 Task: For heading Use Merriweather.  font size for heading22,  'Change the font style of data to'Merriweather and font size to 14,  Change the alignment of both headline & data to Align left In the sheet   Optimum Sales   book
Action: Mouse moved to (31, 153)
Screenshot: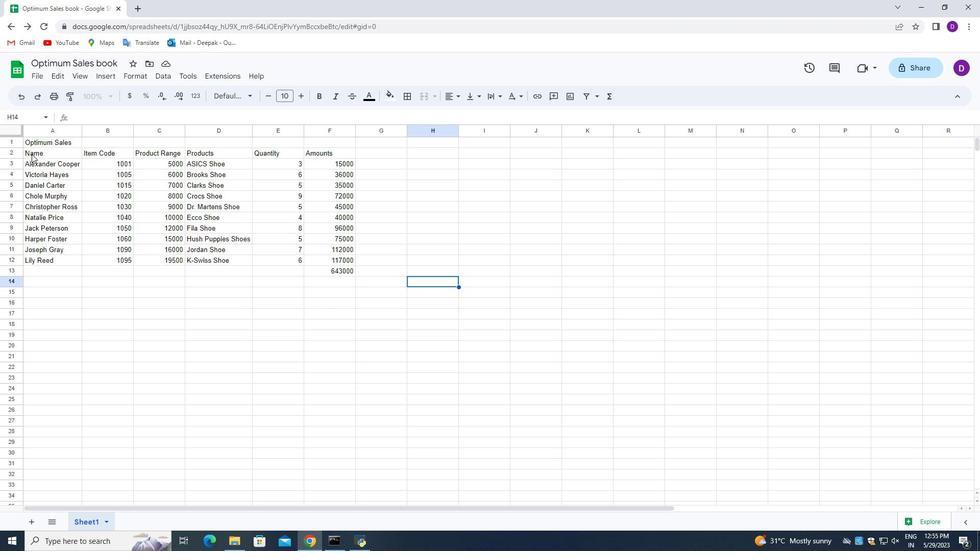 
Action: Mouse pressed left at (31, 153)
Screenshot: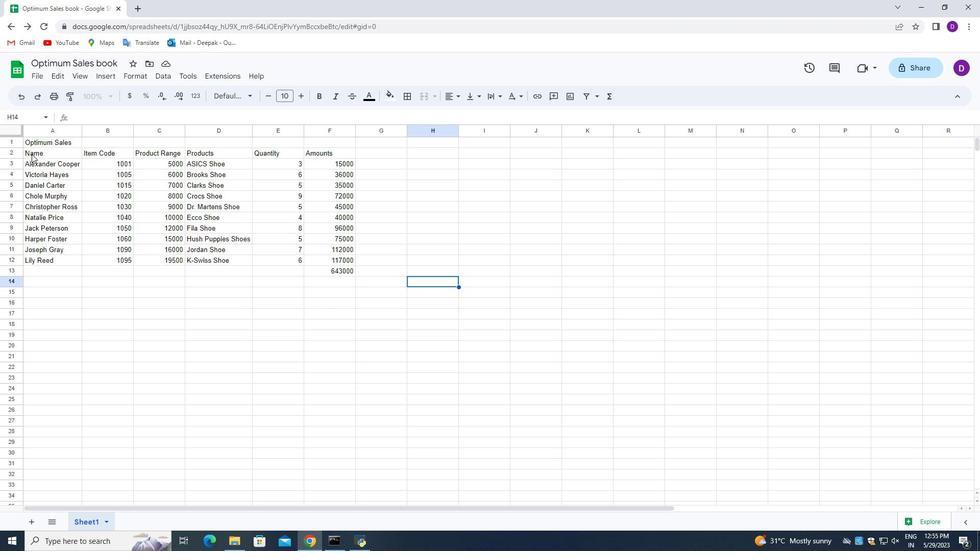 
Action: Mouse moved to (226, 94)
Screenshot: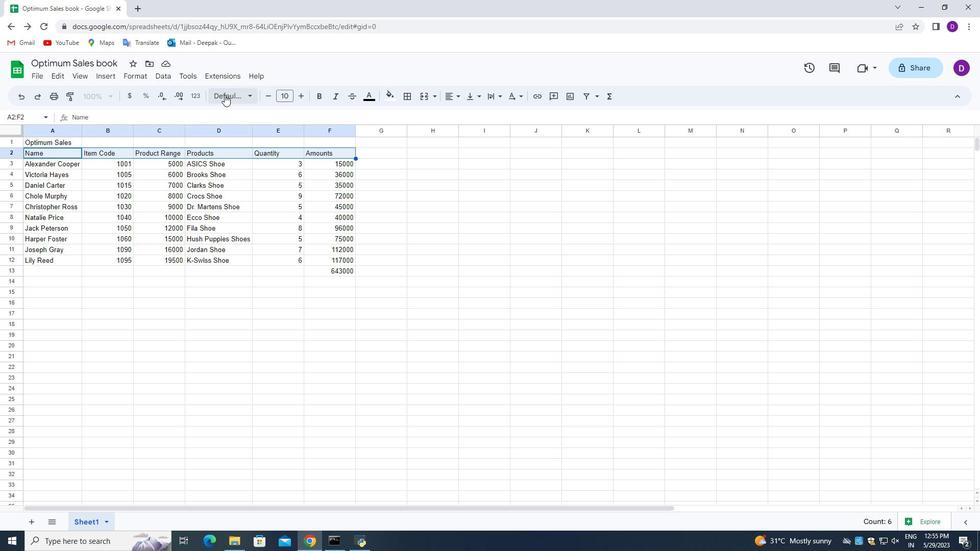 
Action: Mouse pressed left at (226, 94)
Screenshot: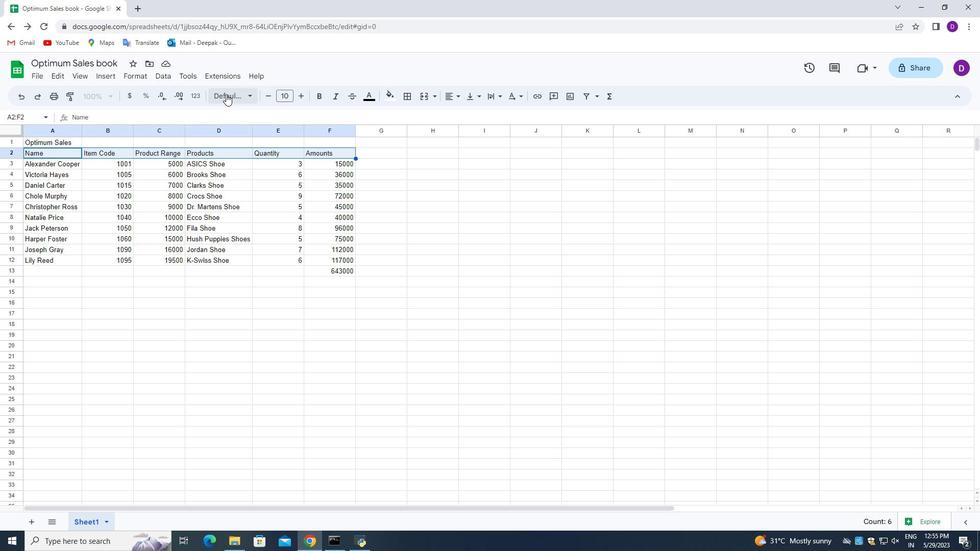 
Action: Mouse moved to (266, 460)
Screenshot: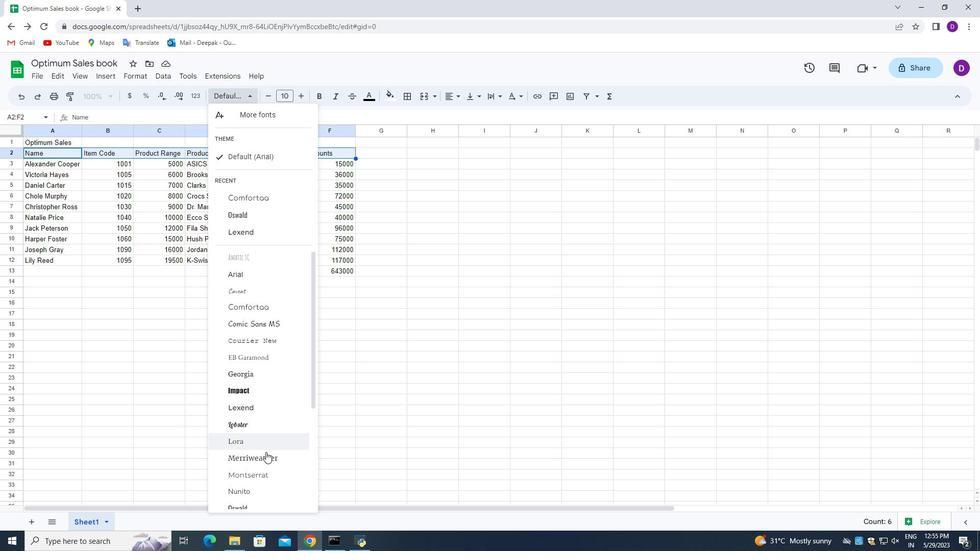 
Action: Mouse pressed left at (266, 460)
Screenshot: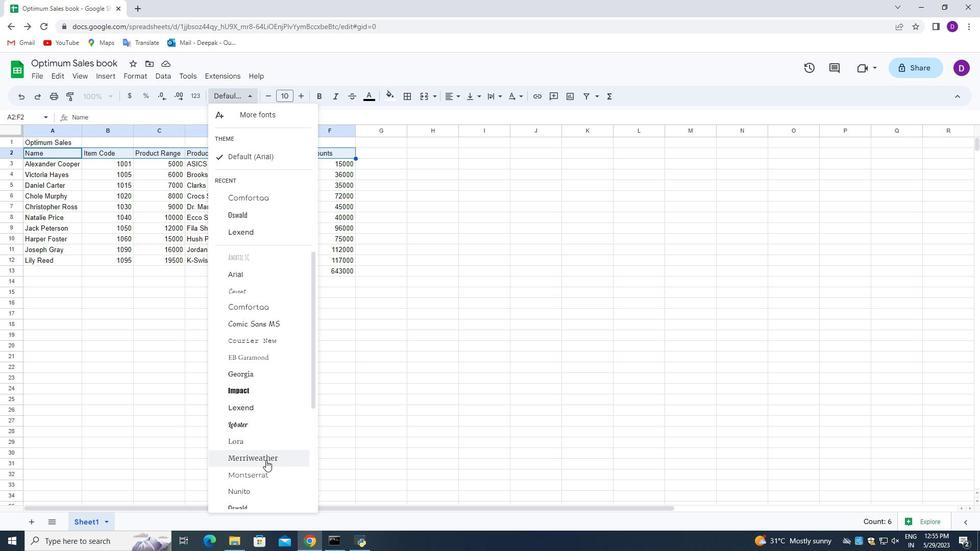 
Action: Mouse moved to (303, 95)
Screenshot: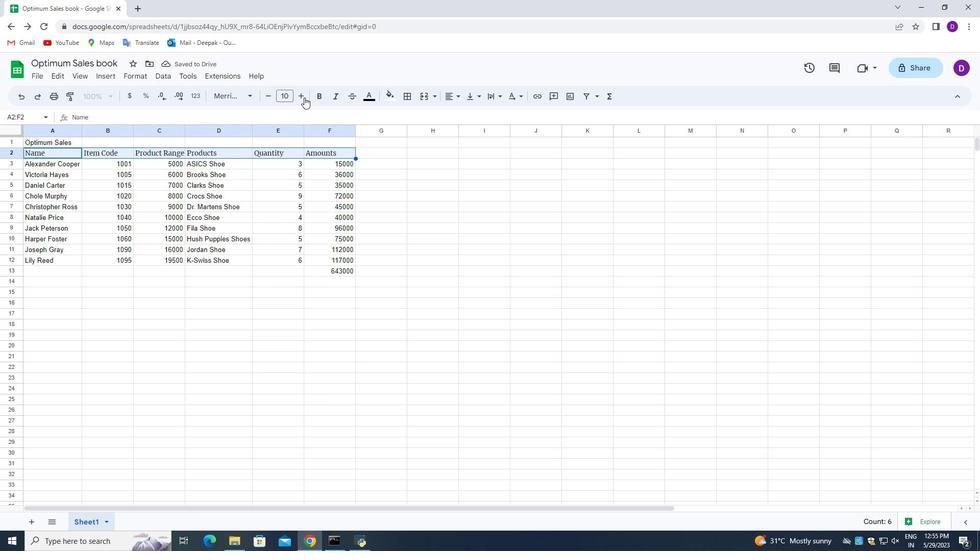 
Action: Mouse pressed left at (303, 95)
Screenshot: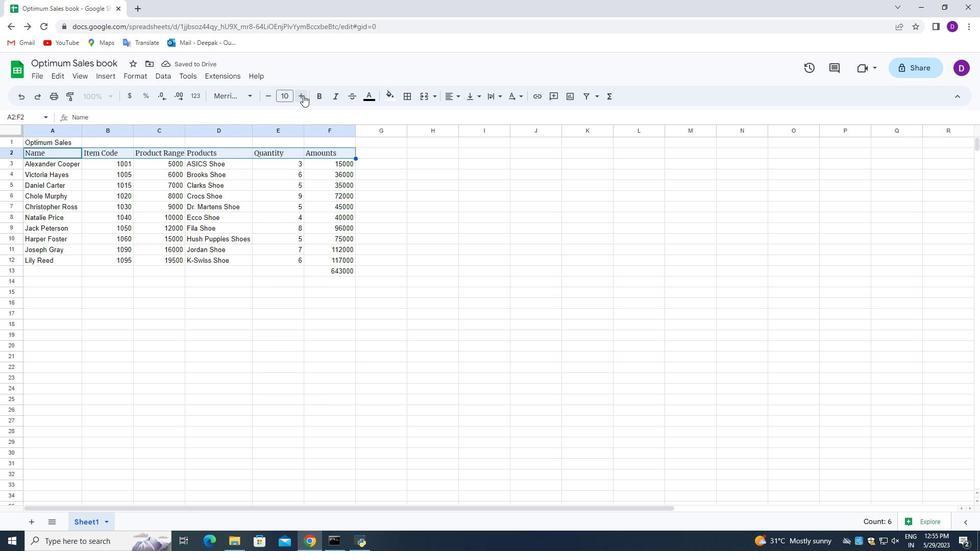 
Action: Mouse pressed left at (303, 95)
Screenshot: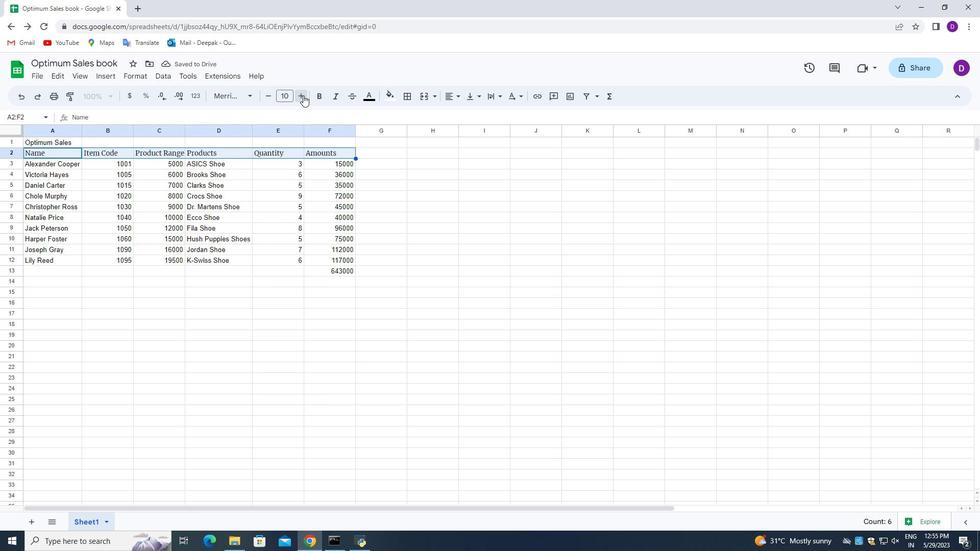 
Action: Mouse pressed left at (303, 95)
Screenshot: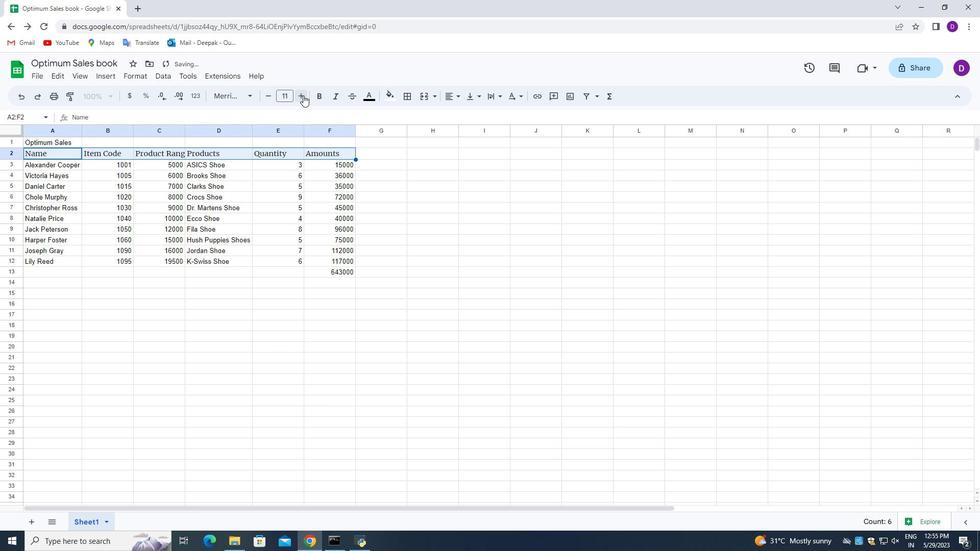 
Action: Mouse pressed left at (303, 95)
Screenshot: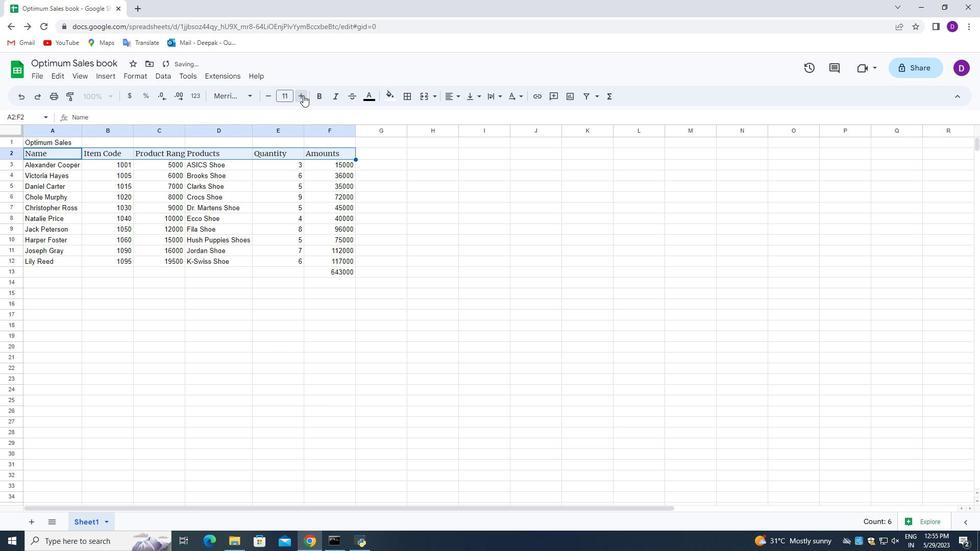 
Action: Mouse pressed left at (303, 95)
Screenshot: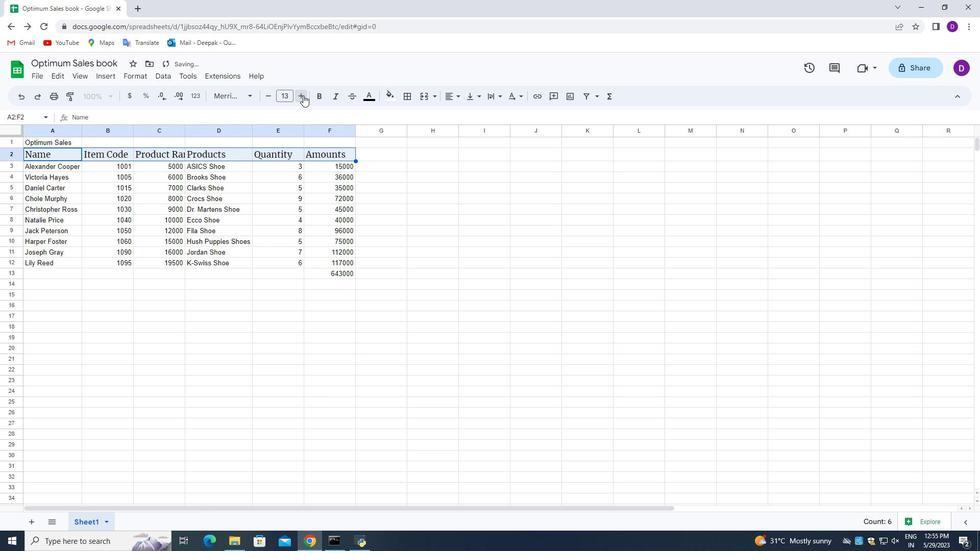 
Action: Mouse pressed left at (303, 95)
Screenshot: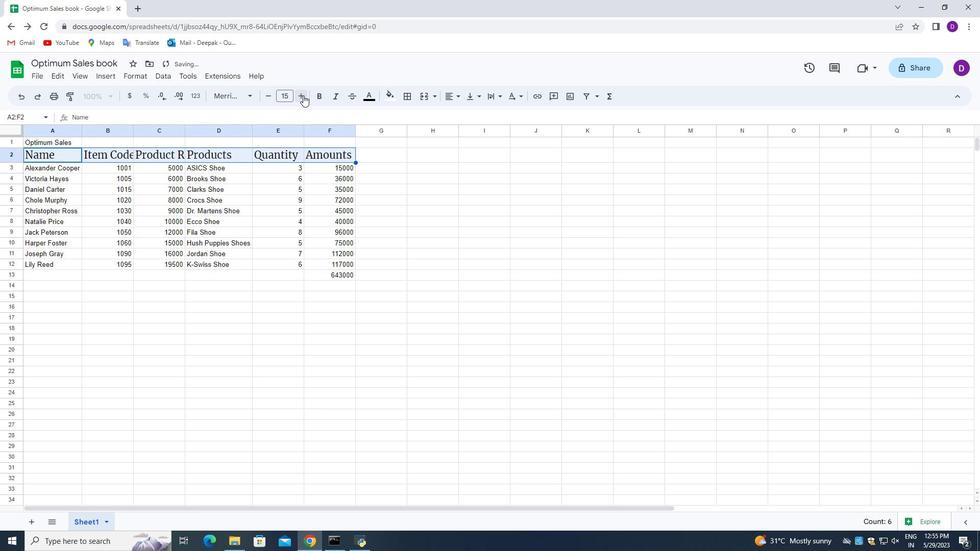 
Action: Mouse pressed left at (303, 95)
Screenshot: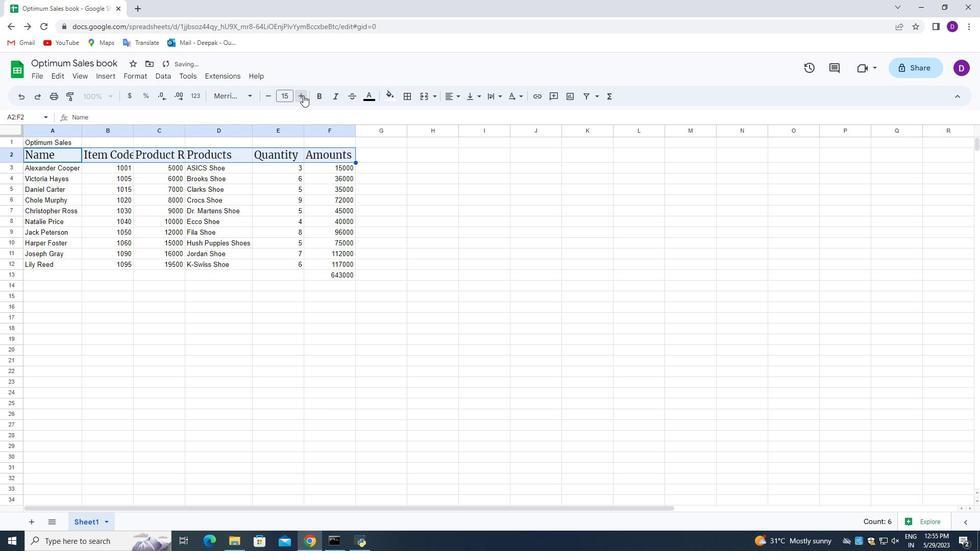 
Action: Mouse pressed left at (303, 95)
Screenshot: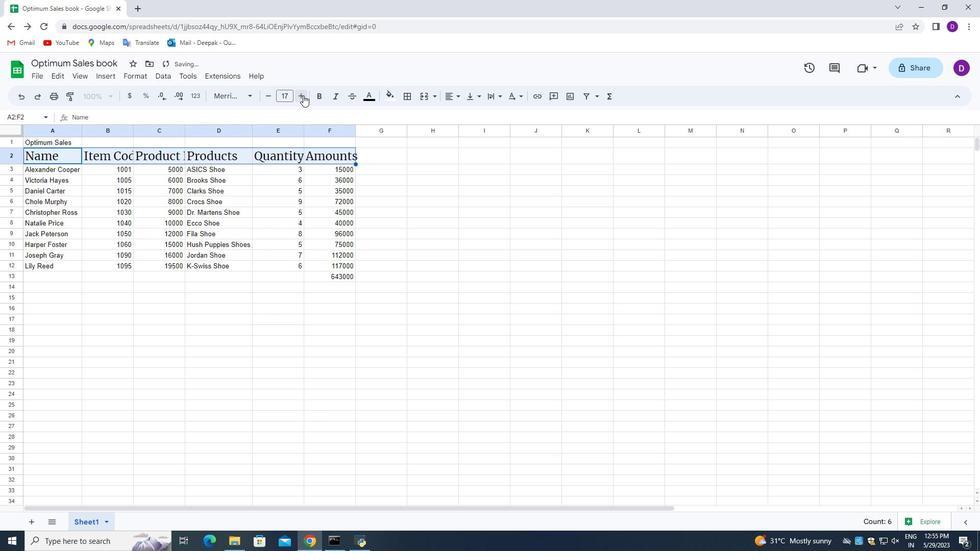 
Action: Mouse pressed left at (303, 95)
Screenshot: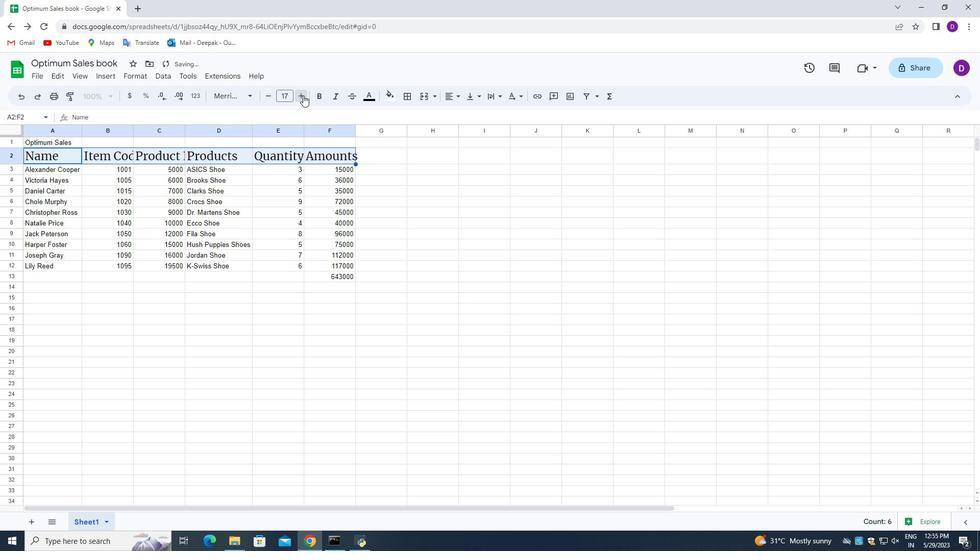 
Action: Mouse pressed left at (303, 95)
Screenshot: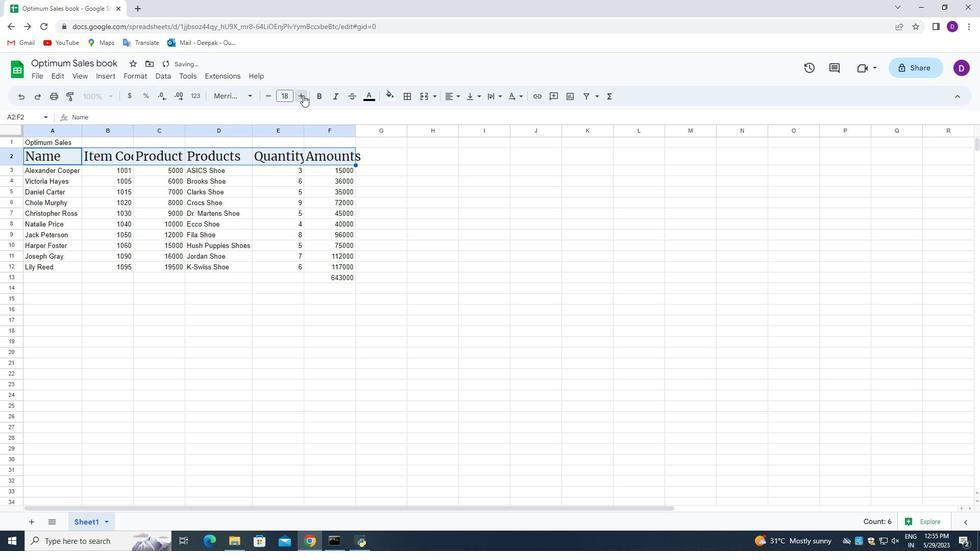 
Action: Mouse pressed left at (303, 95)
Screenshot: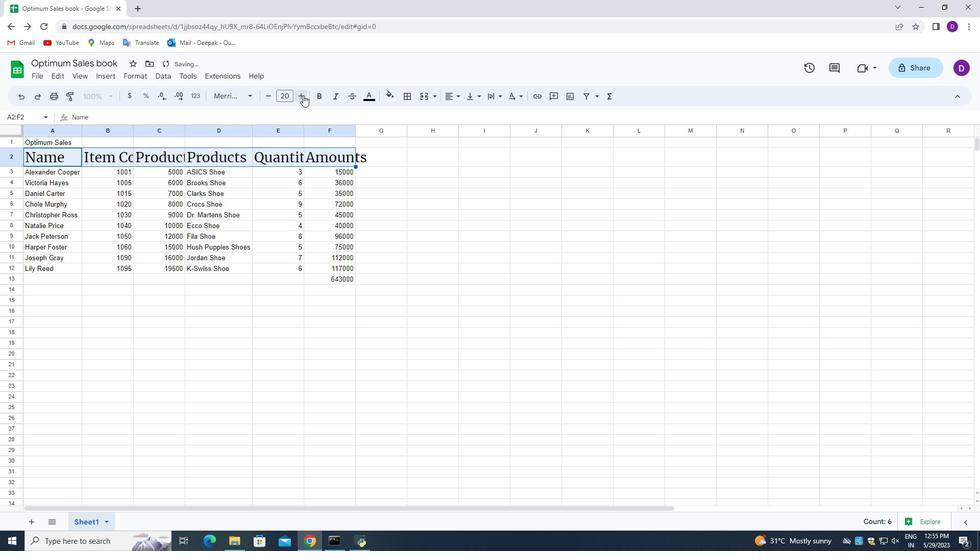 
Action: Mouse pressed left at (303, 95)
Screenshot: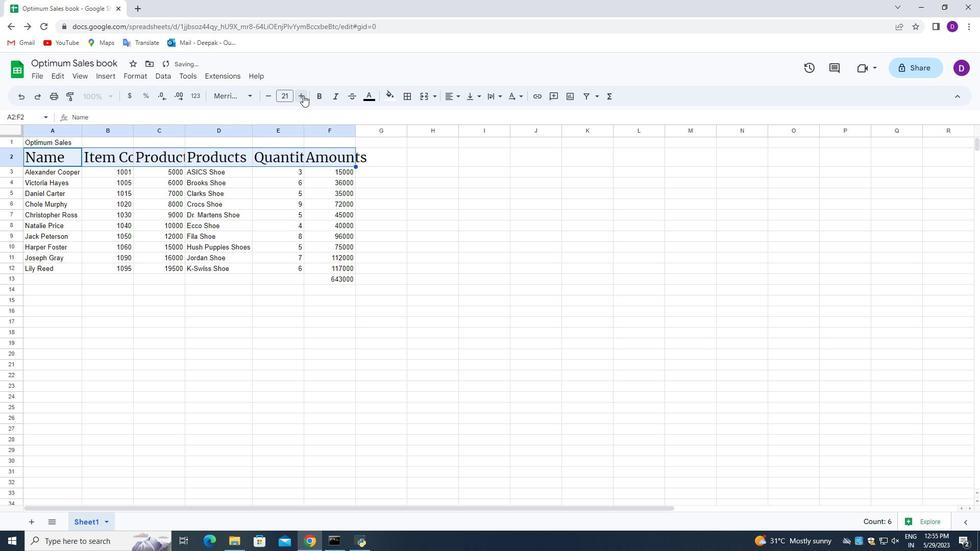 
Action: Mouse moved to (25, 172)
Screenshot: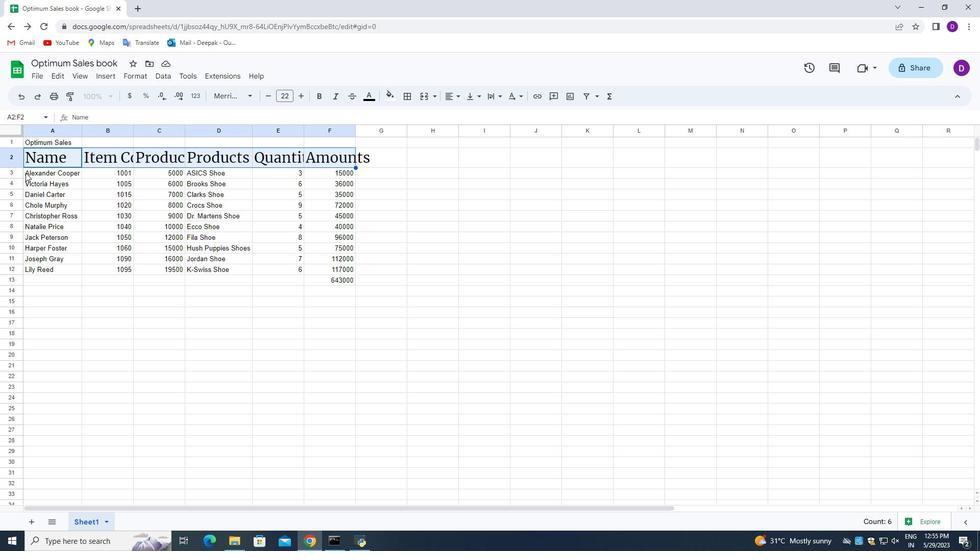 
Action: Mouse pressed left at (25, 172)
Screenshot: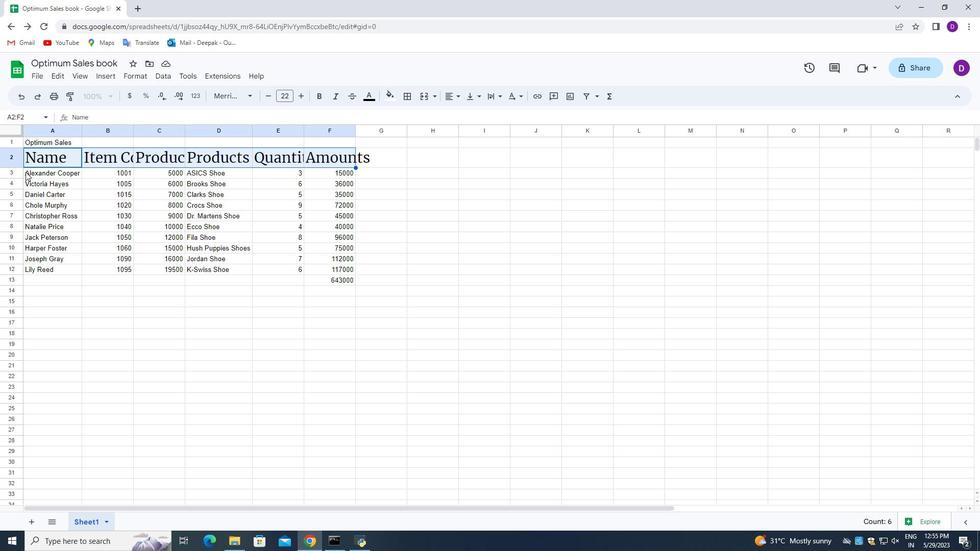
Action: Mouse moved to (224, 95)
Screenshot: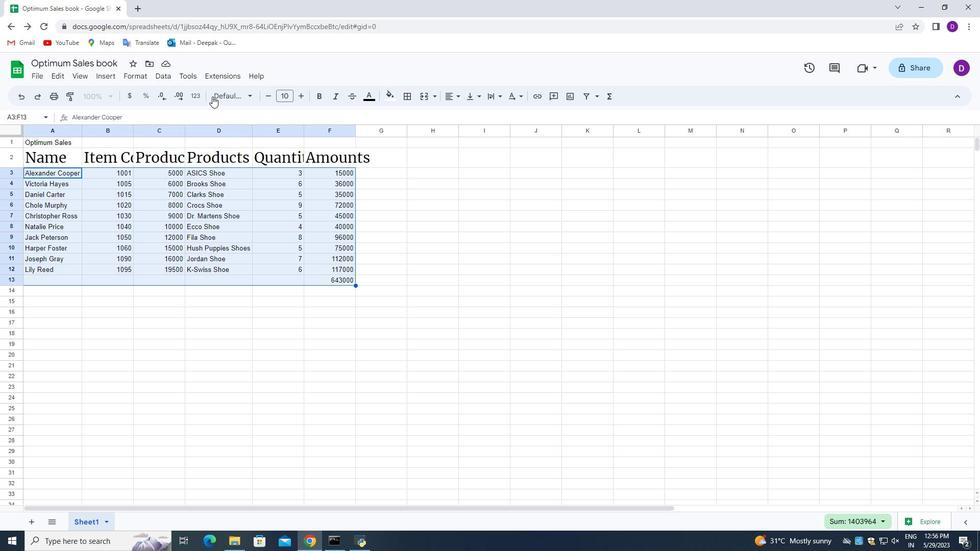 
Action: Mouse pressed left at (224, 95)
Screenshot: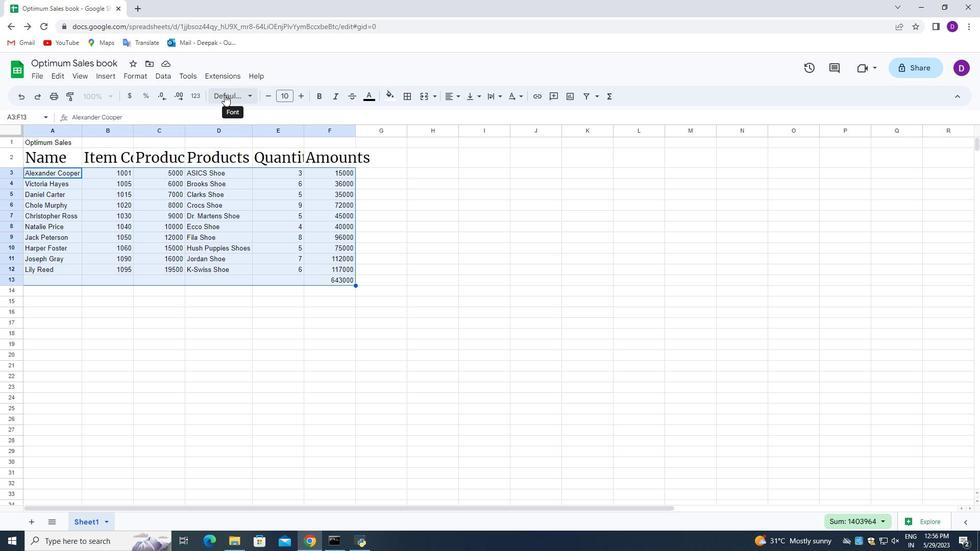
Action: Mouse moved to (258, 197)
Screenshot: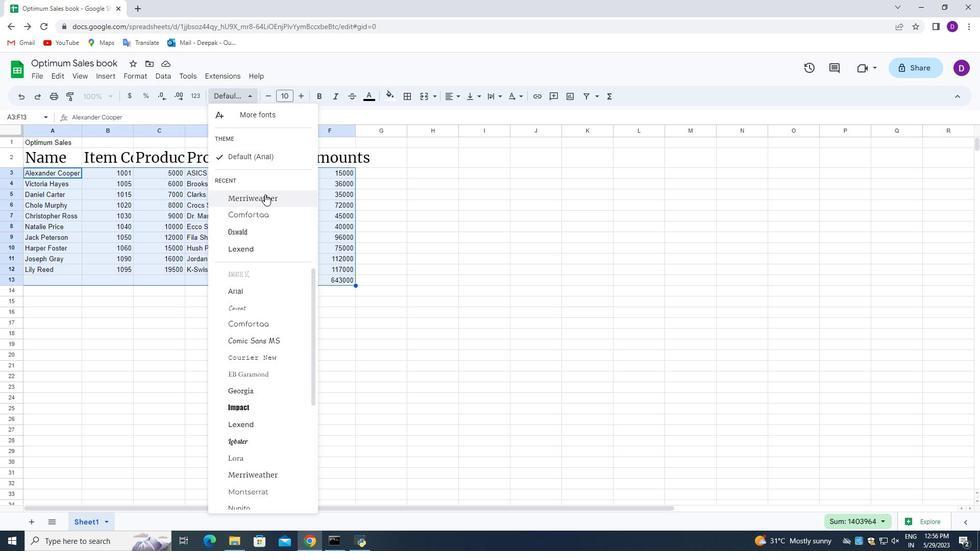 
Action: Mouse pressed left at (258, 197)
Screenshot: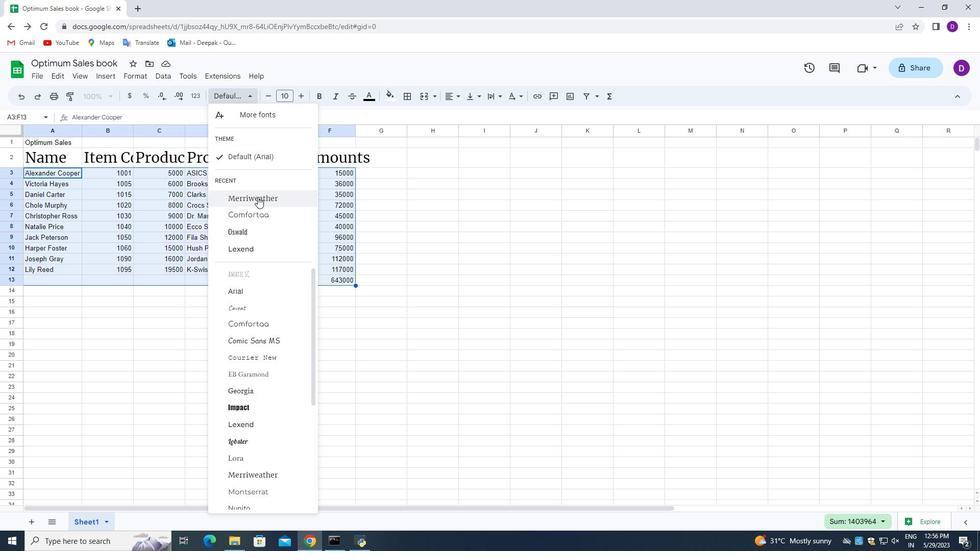 
Action: Mouse moved to (300, 99)
Screenshot: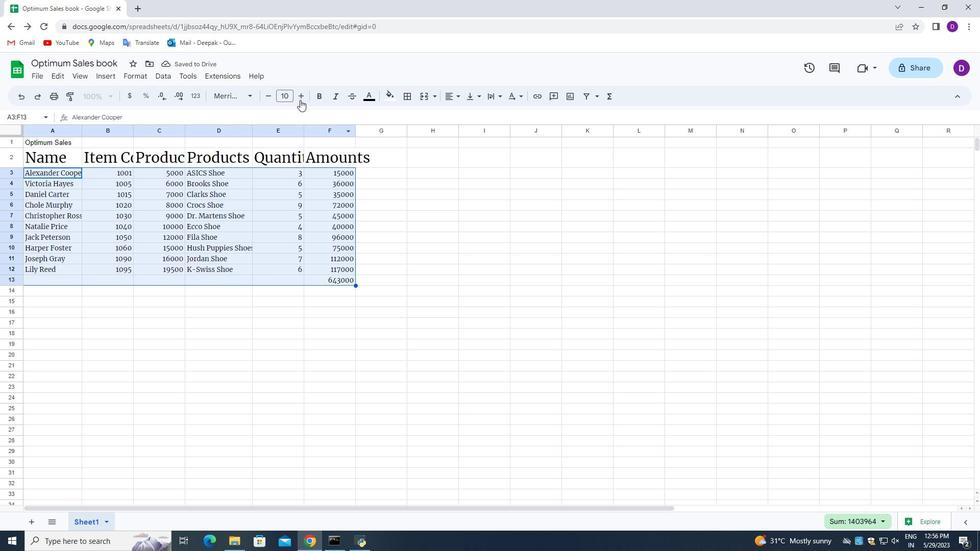 
Action: Mouse pressed left at (300, 99)
Screenshot: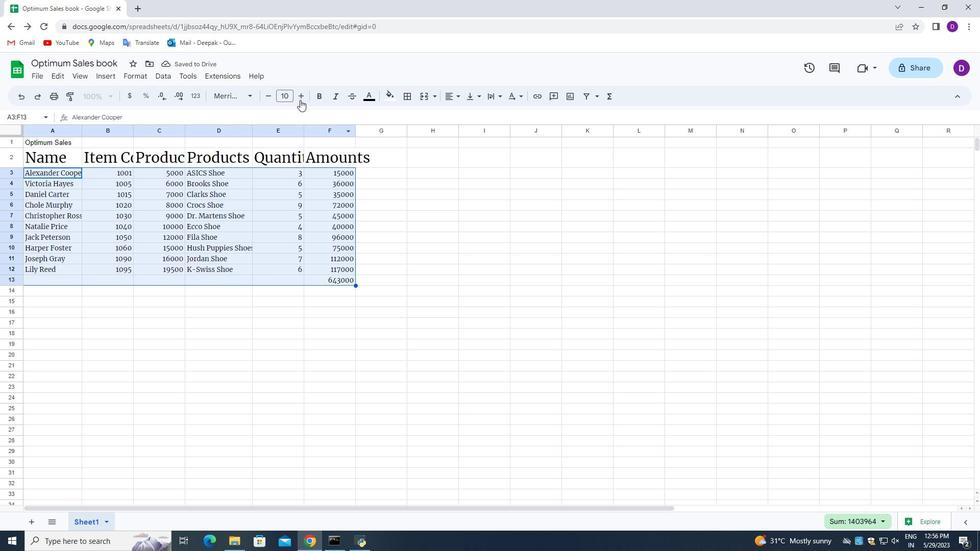 
Action: Mouse pressed left at (300, 99)
Screenshot: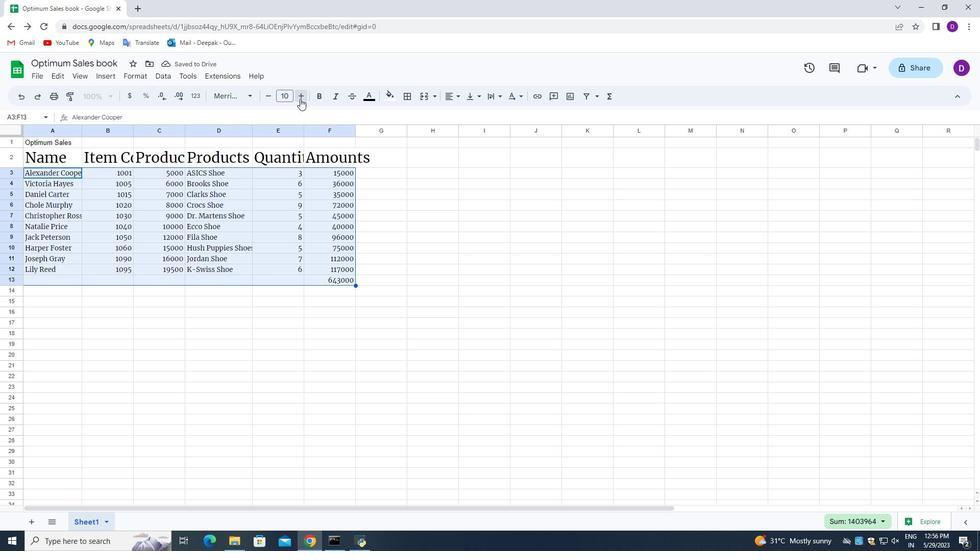 
Action: Mouse pressed left at (300, 99)
Screenshot: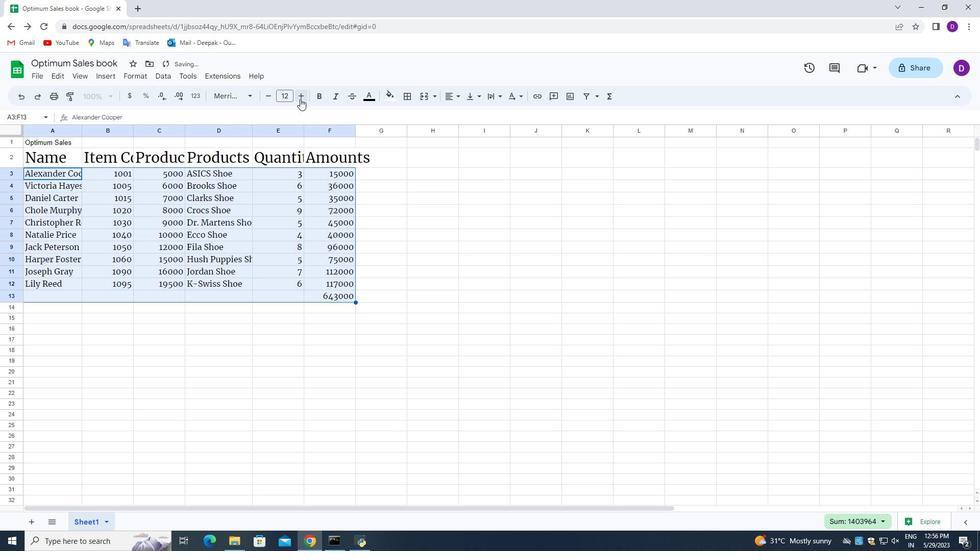
Action: Mouse pressed left at (300, 99)
Screenshot: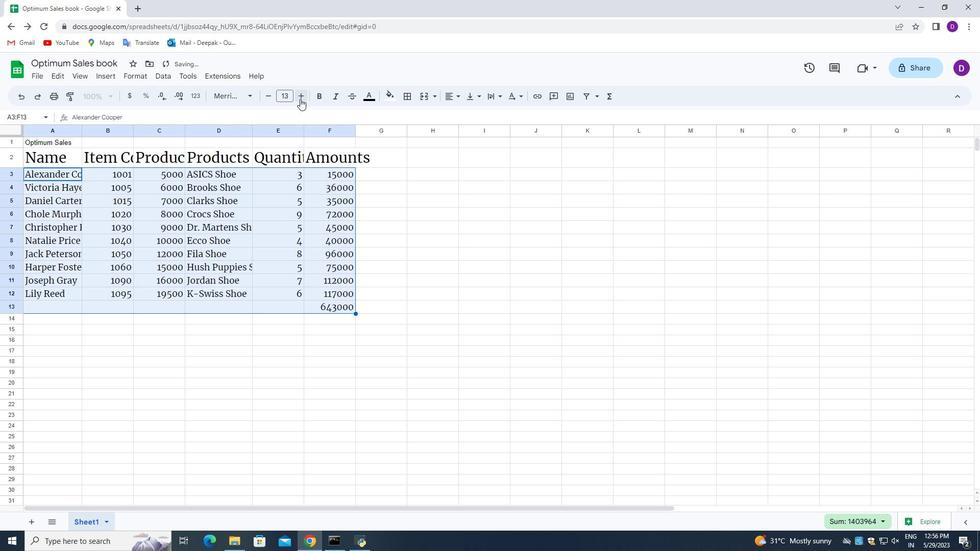 
Action: Mouse moved to (388, 287)
Screenshot: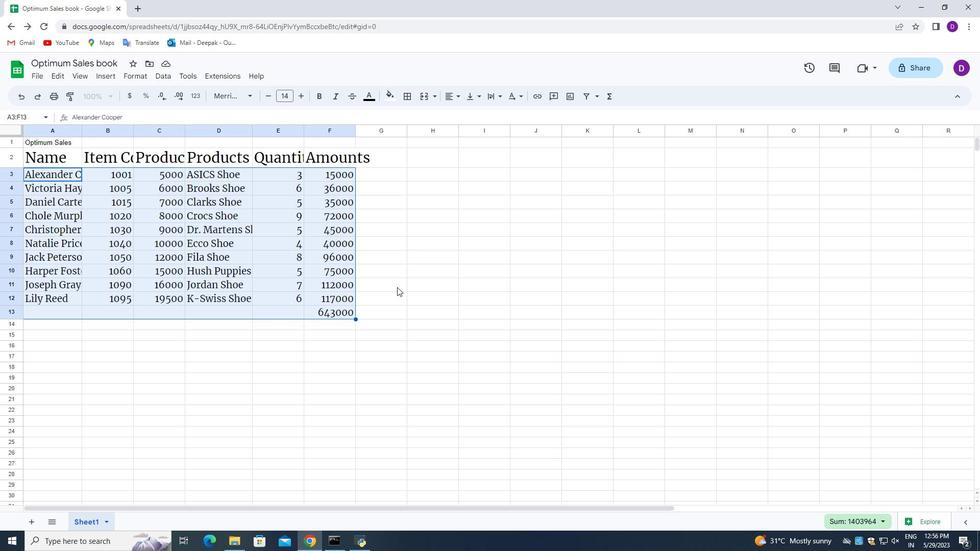
Action: Mouse pressed left at (388, 287)
Screenshot: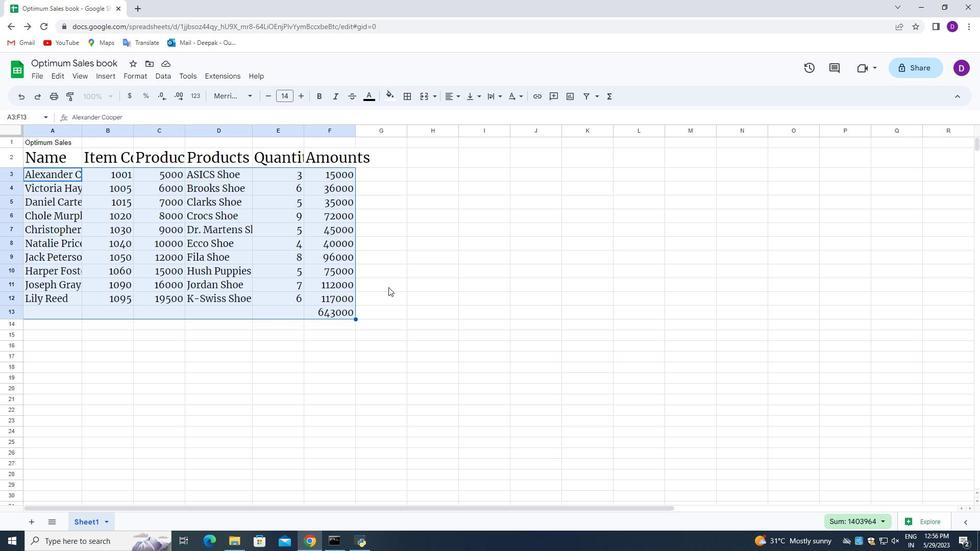 
Action: Mouse moved to (31, 154)
Screenshot: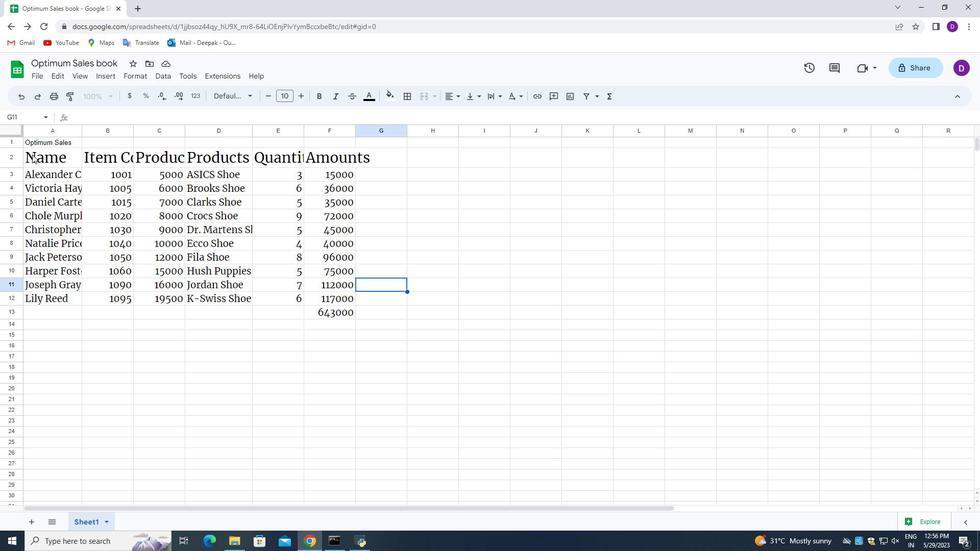 
Action: Mouse pressed left at (31, 154)
Screenshot: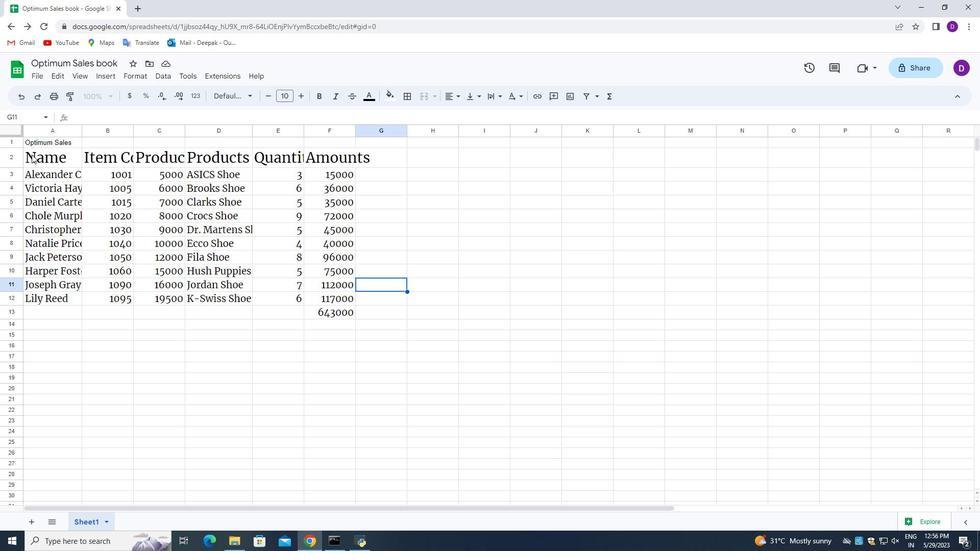 
Action: Mouse moved to (453, 97)
Screenshot: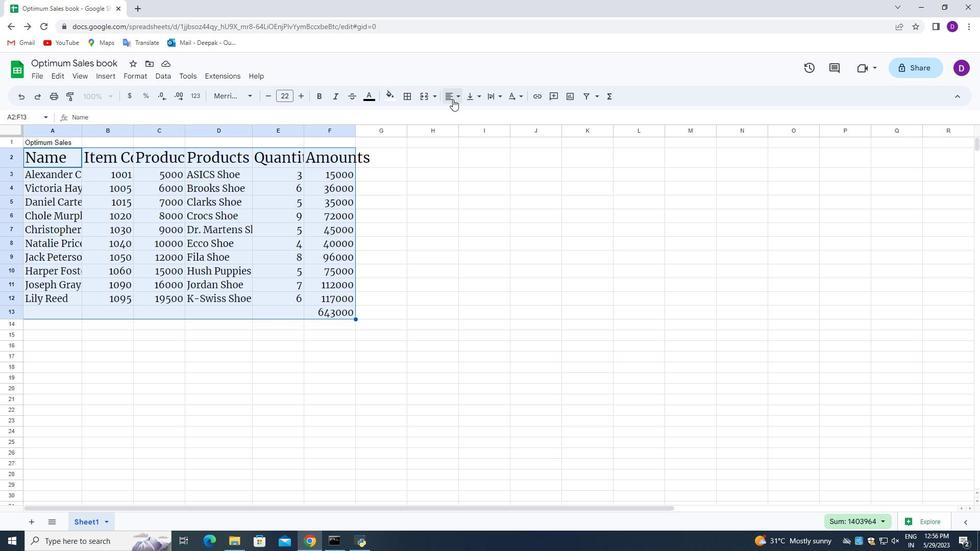 
Action: Mouse pressed left at (453, 97)
Screenshot: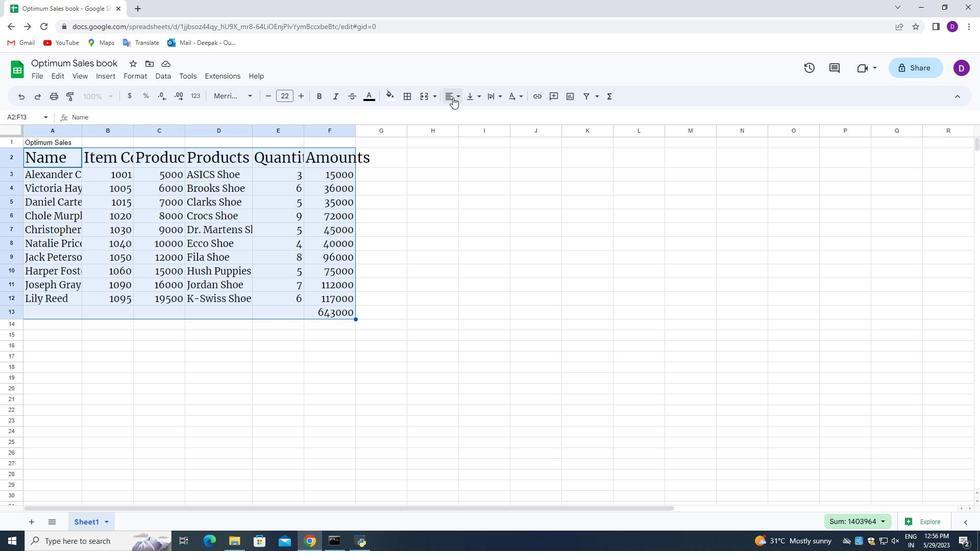 
Action: Mouse moved to (455, 115)
Screenshot: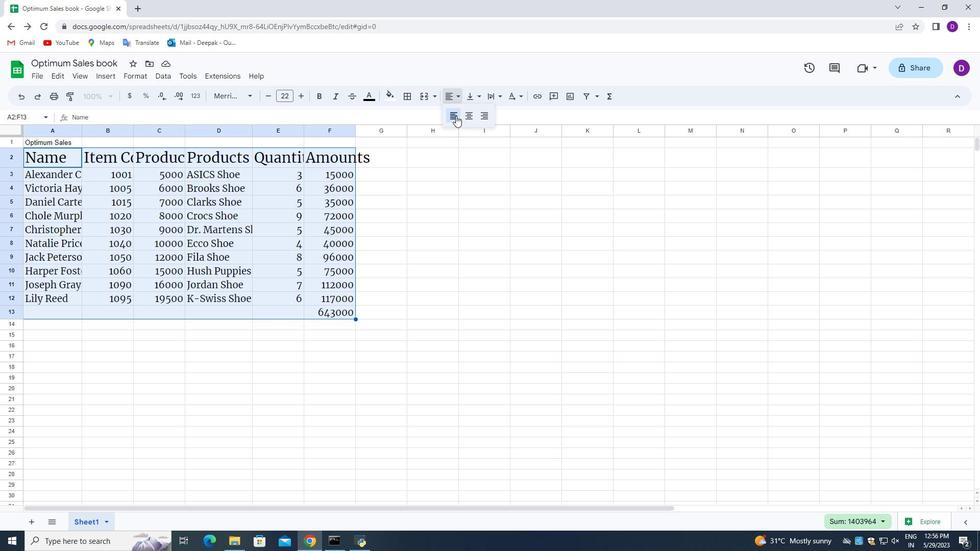 
Action: Mouse pressed left at (455, 115)
Screenshot: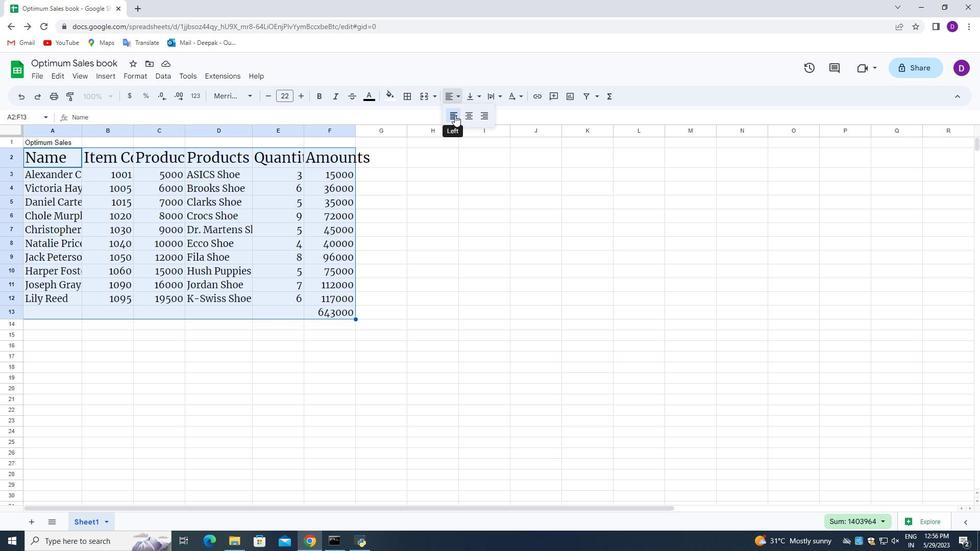 
Action: Mouse moved to (393, 178)
Screenshot: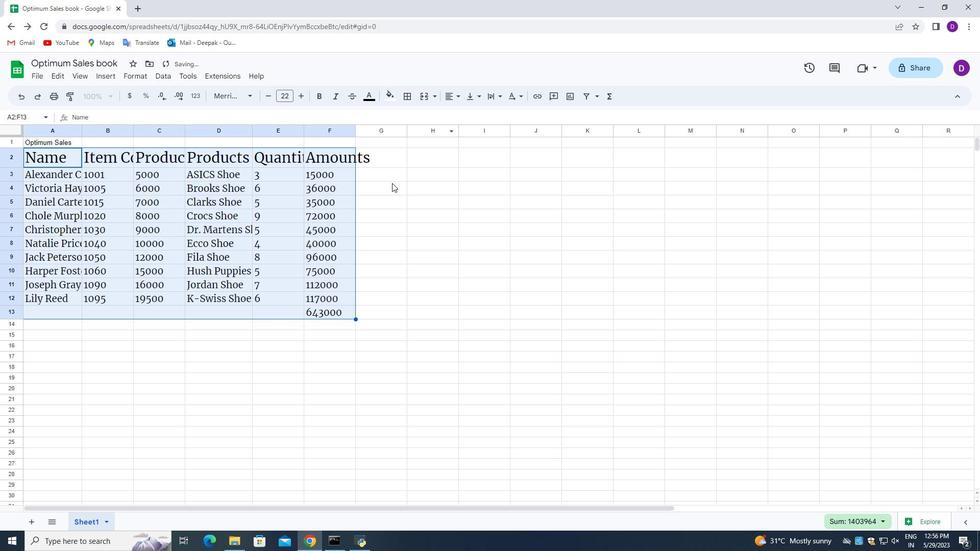 
Action: Mouse pressed left at (393, 178)
Screenshot: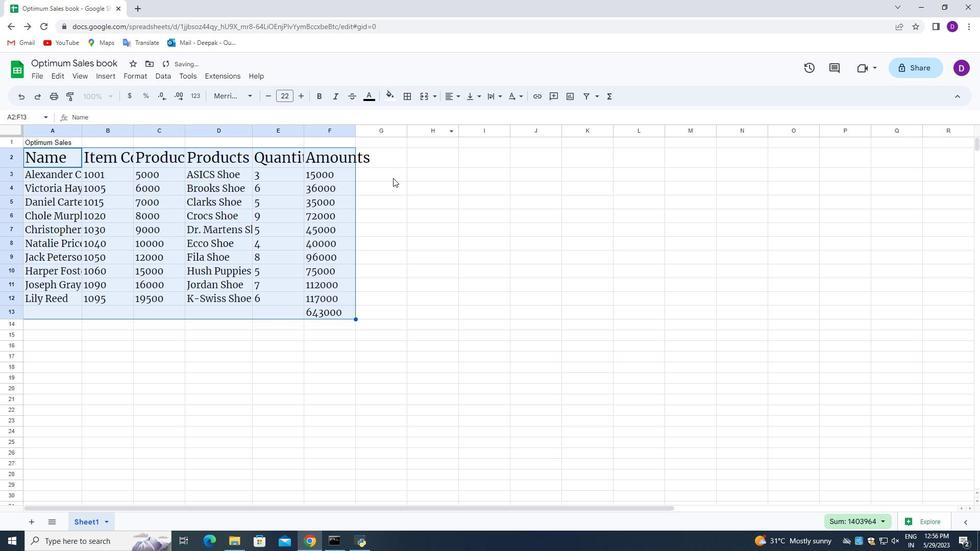 
Action: Mouse moved to (81, 130)
Screenshot: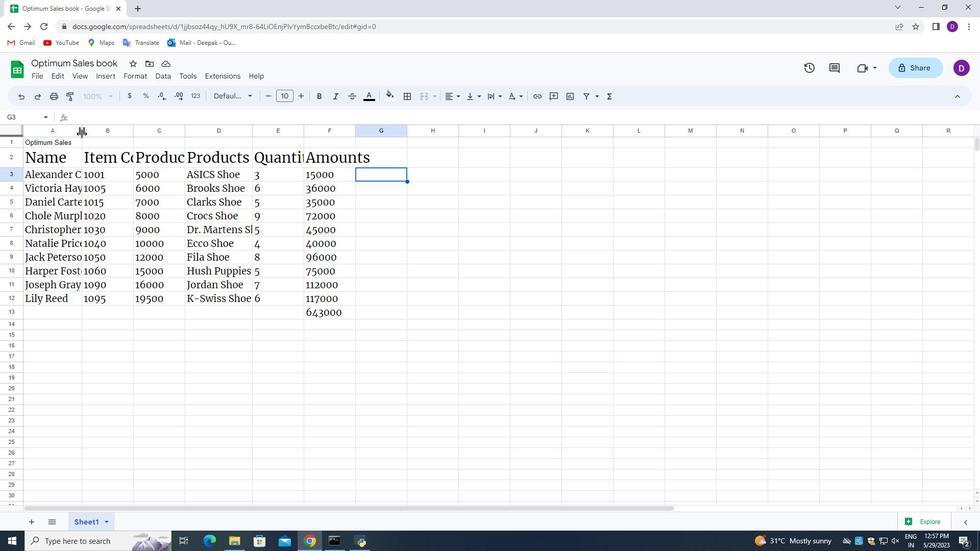 
Action: Mouse pressed left at (81, 130)
Screenshot: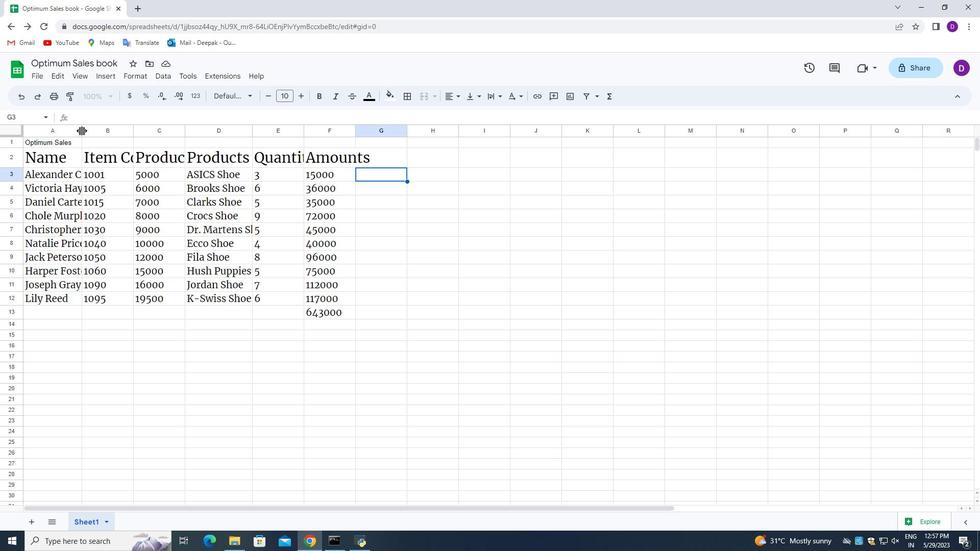 
Action: Mouse pressed left at (81, 130)
Screenshot: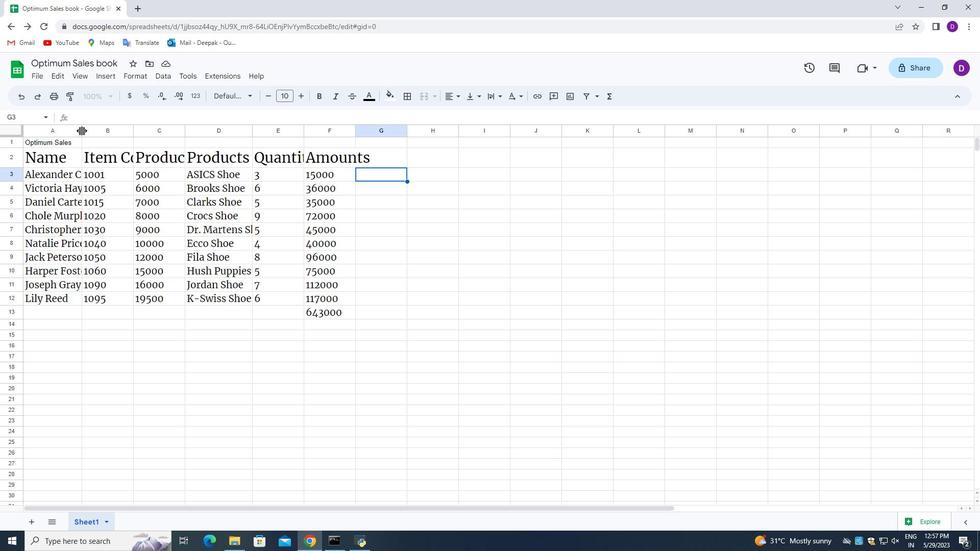 
Action: Mouse moved to (161, 132)
Screenshot: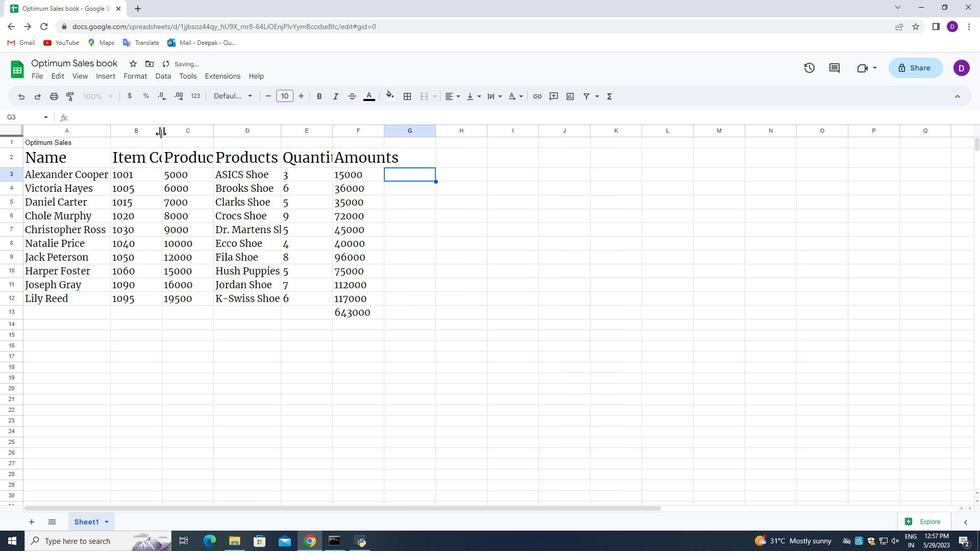 
Action: Mouse pressed left at (161, 132)
Screenshot: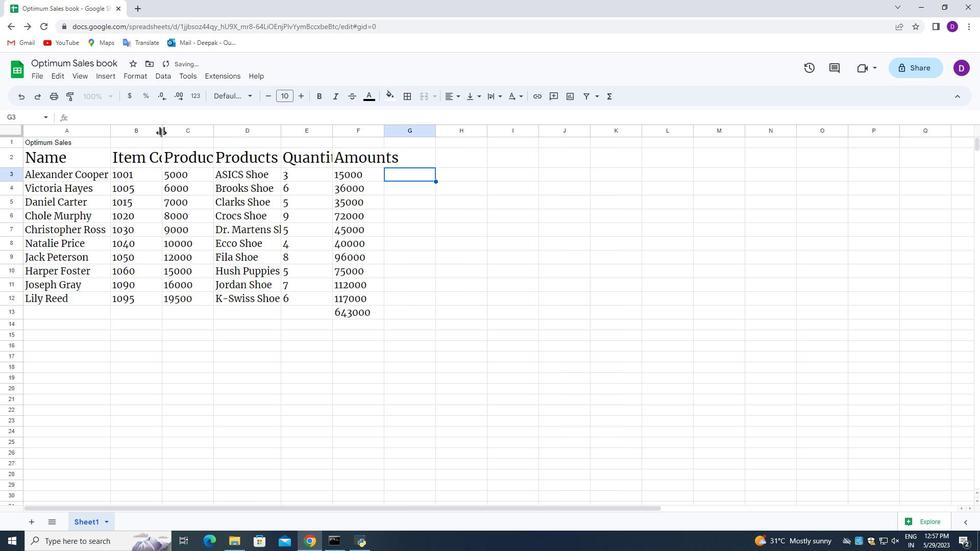 
Action: Mouse pressed left at (161, 132)
Screenshot: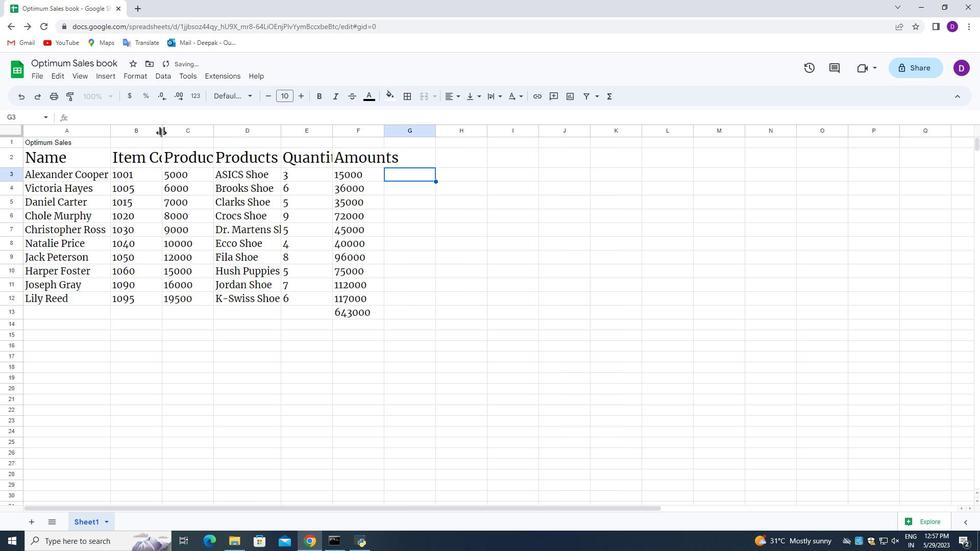 
Action: Mouse moved to (236, 129)
Screenshot: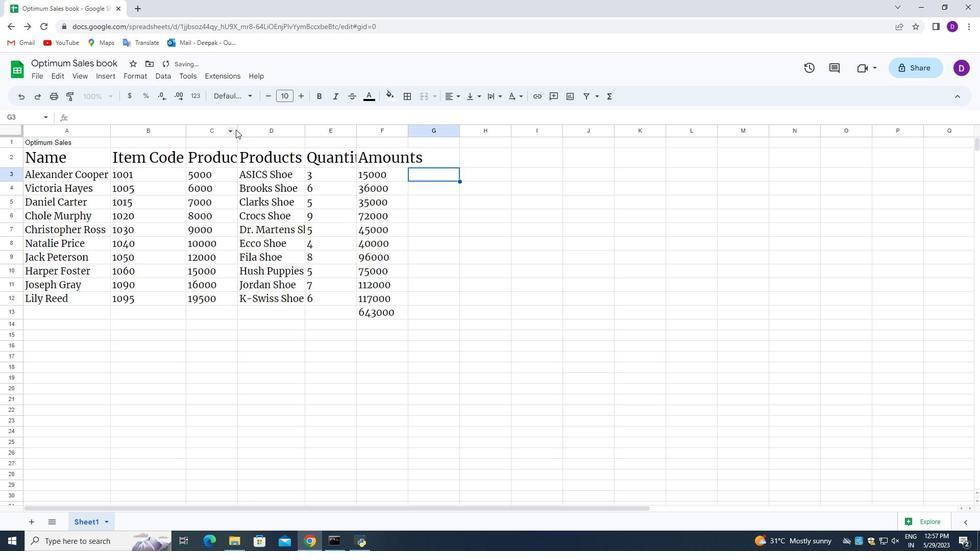 
Action: Mouse pressed left at (236, 129)
Screenshot: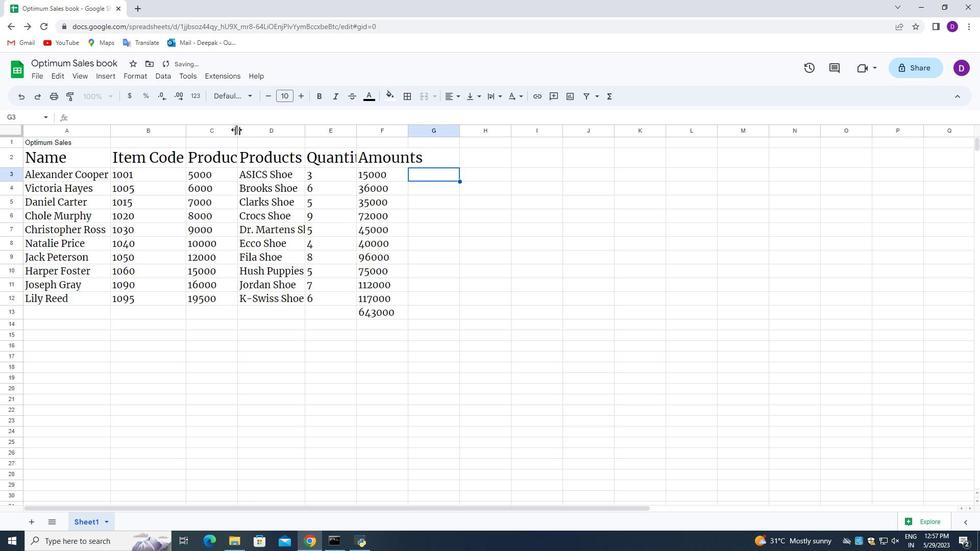 
Action: Mouse pressed left at (236, 129)
Screenshot: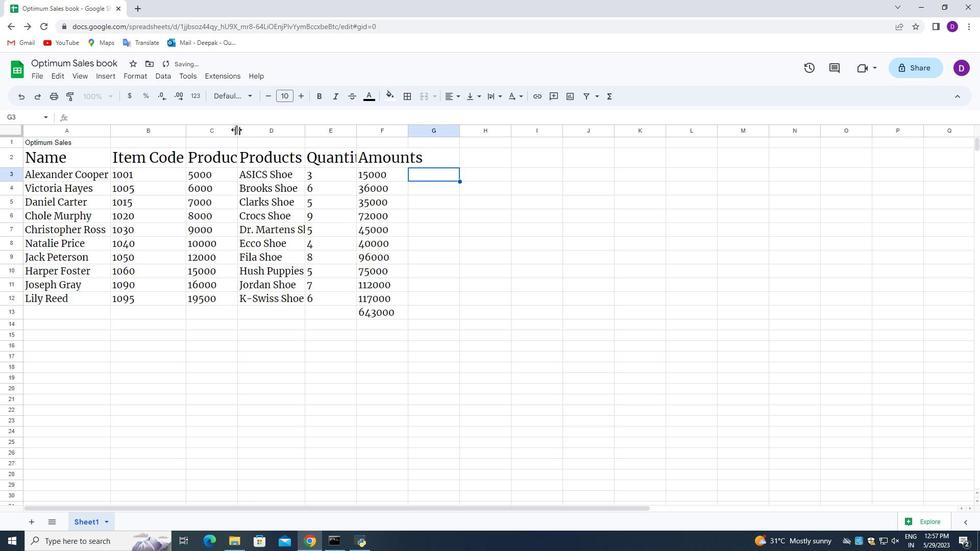 
Action: Mouse moved to (360, 132)
Screenshot: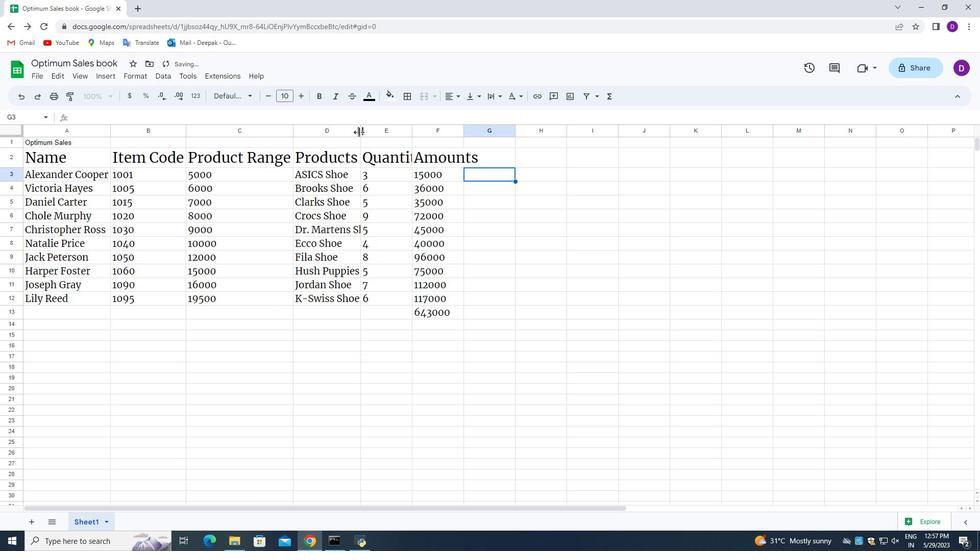 
Action: Mouse pressed left at (360, 132)
Screenshot: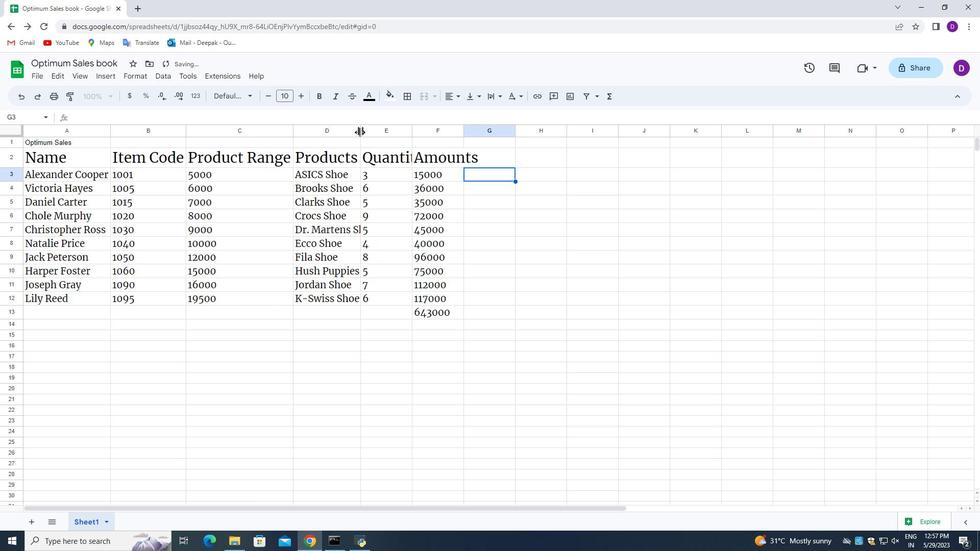 
Action: Mouse pressed left at (360, 132)
Screenshot: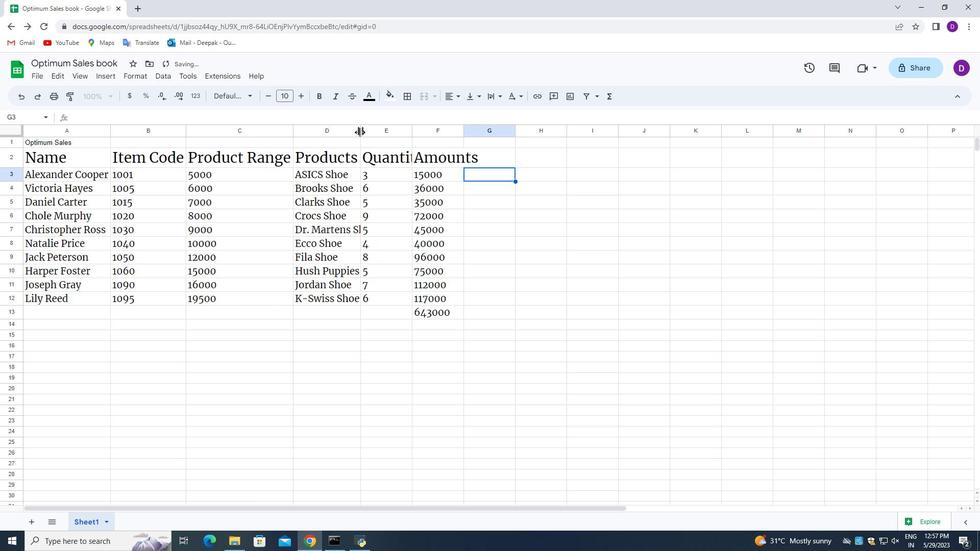 
Action: Mouse pressed left at (360, 132)
Screenshot: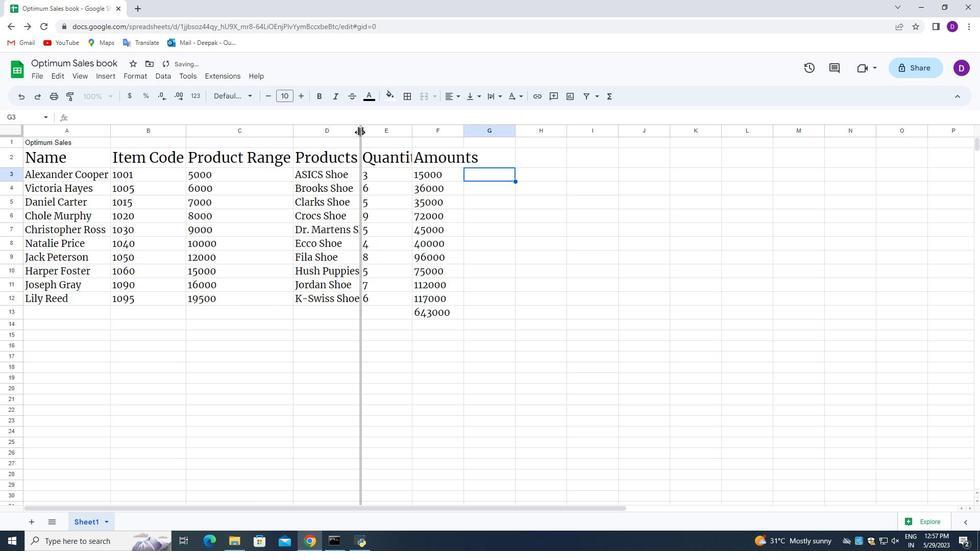 
Action: Mouse moved to (443, 130)
Screenshot: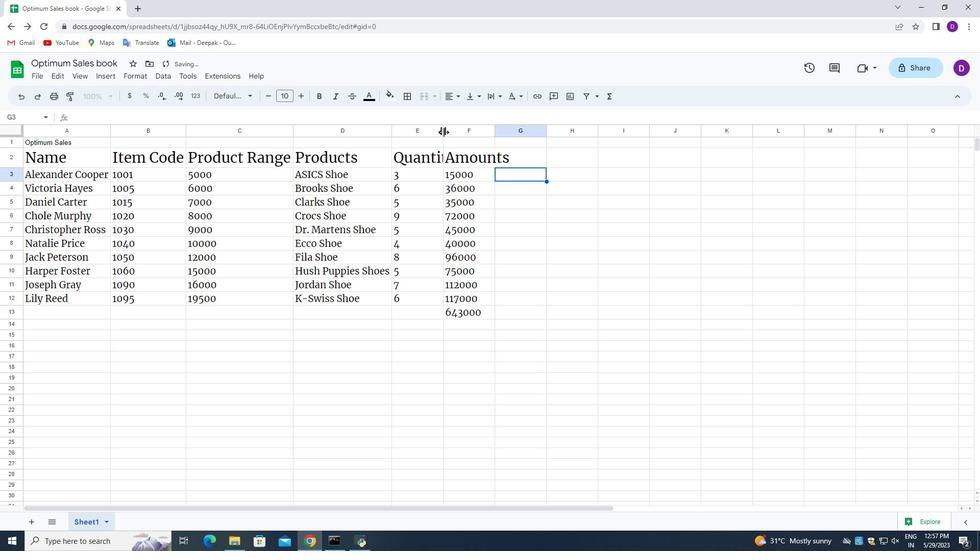 
Action: Mouse pressed left at (443, 130)
Screenshot: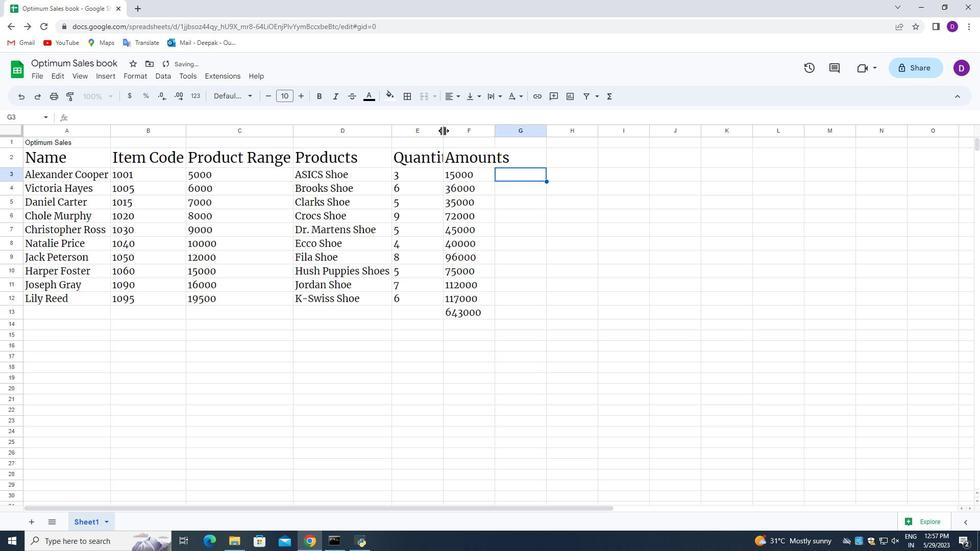 
Action: Mouse pressed left at (443, 130)
Screenshot: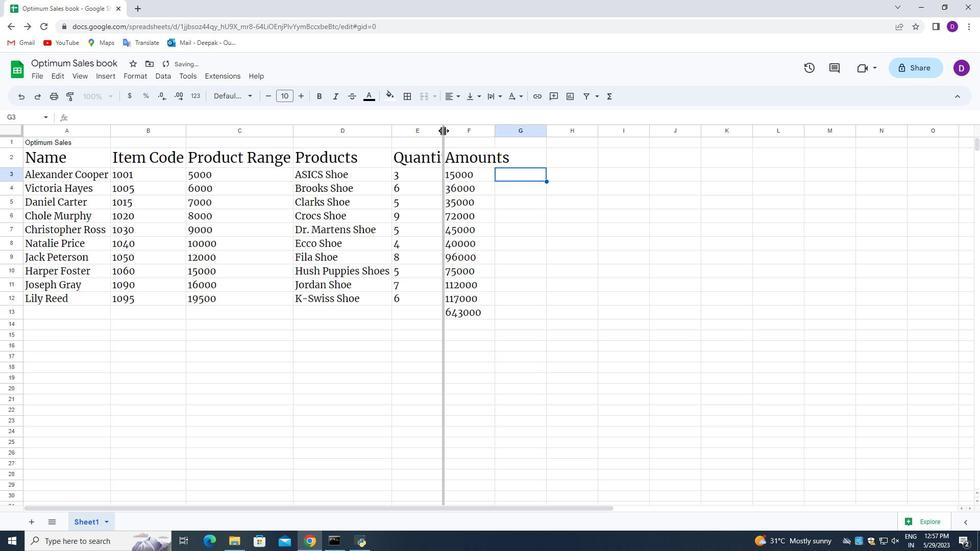 
Action: Mouse moved to (508, 132)
Screenshot: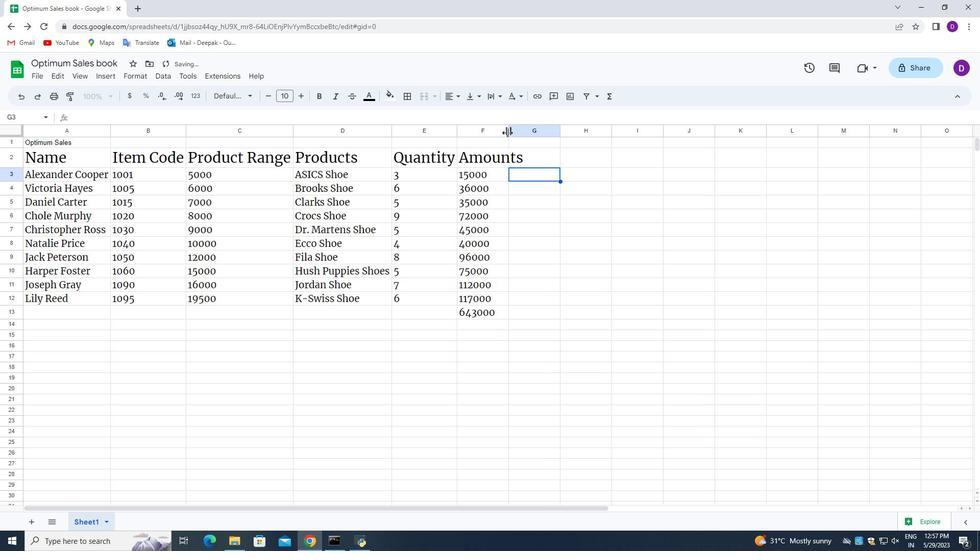 
Action: Mouse pressed left at (508, 132)
Screenshot: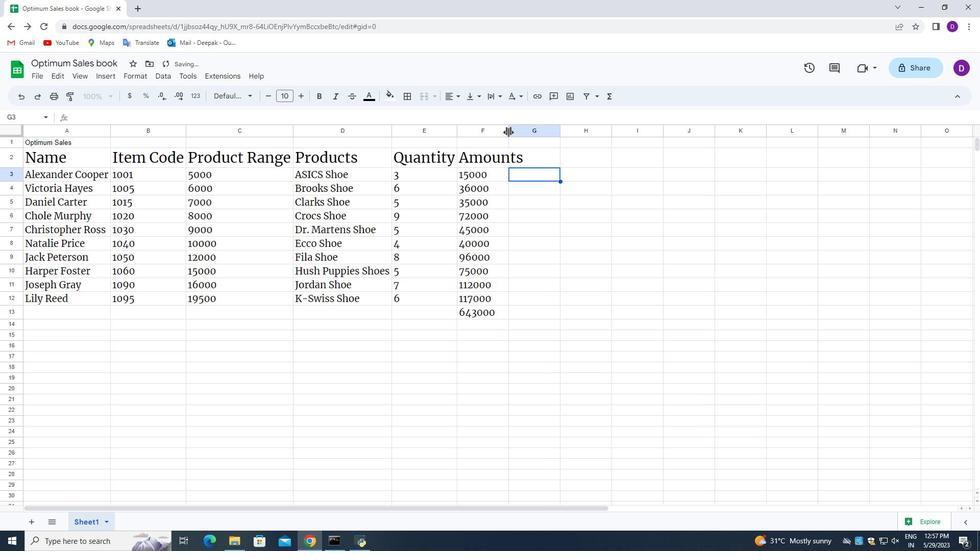 
Action: Mouse pressed left at (508, 132)
Screenshot: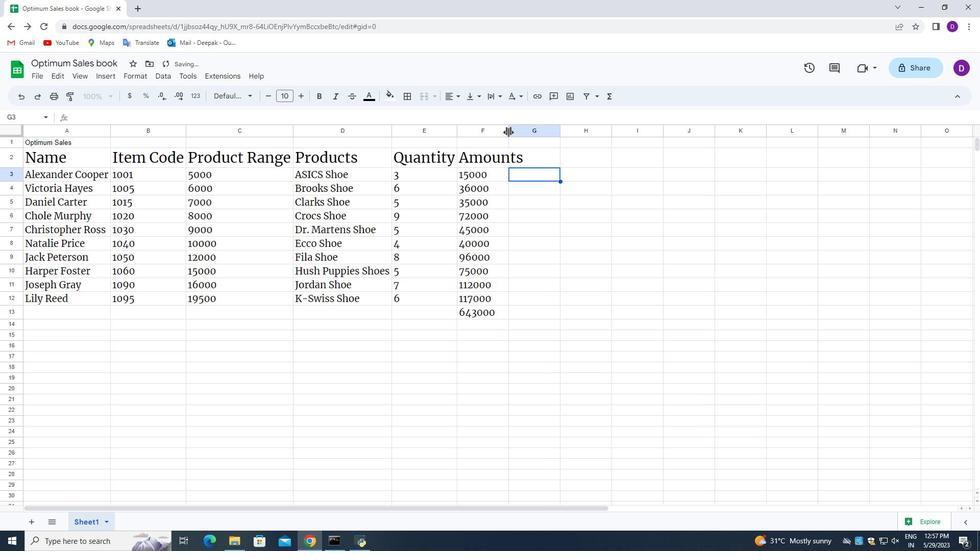 
Action: Mouse moved to (379, 312)
Screenshot: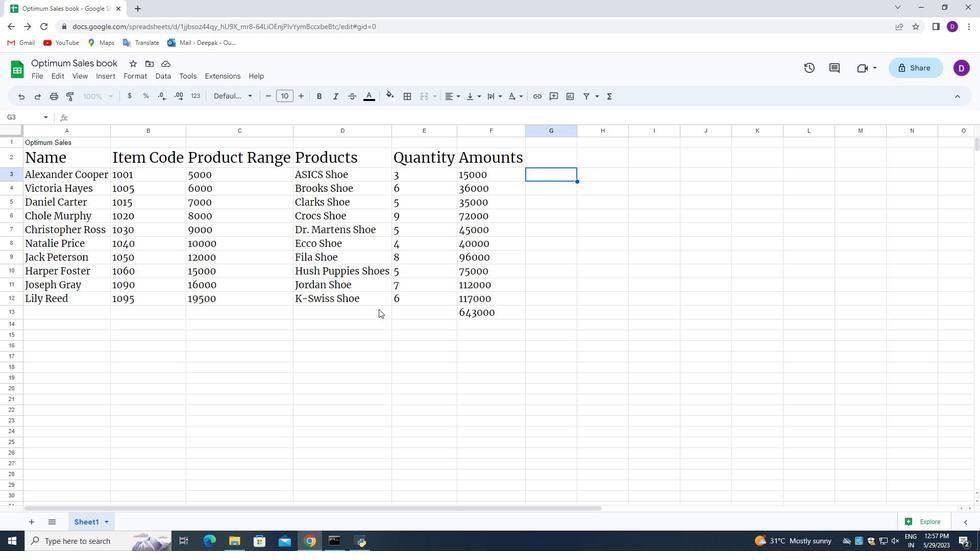 
Action: Mouse scrolled (379, 313) with delta (0, 0)
Screenshot: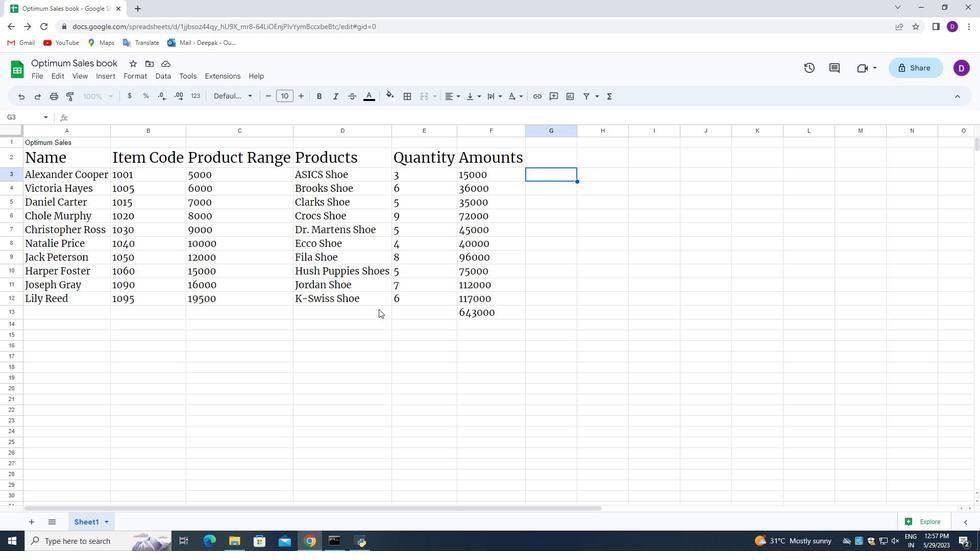 
Action: Mouse moved to (379, 315)
Screenshot: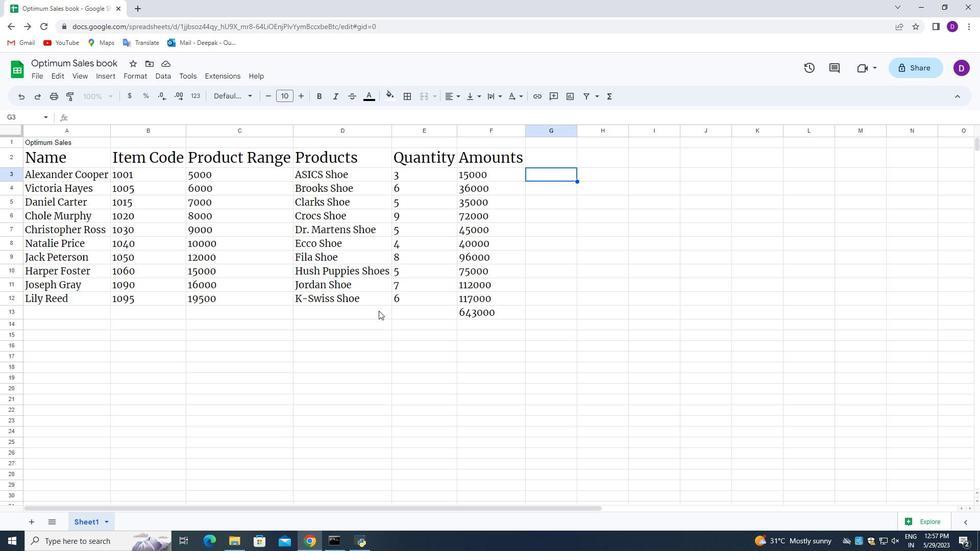
Action: Mouse scrolled (379, 315) with delta (0, 0)
Screenshot: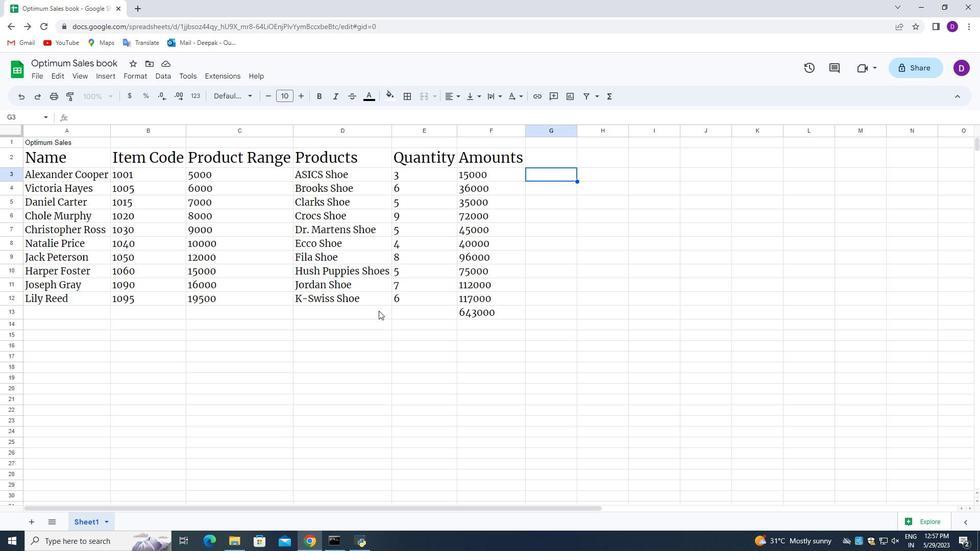 
Action: Mouse moved to (382, 366)
Screenshot: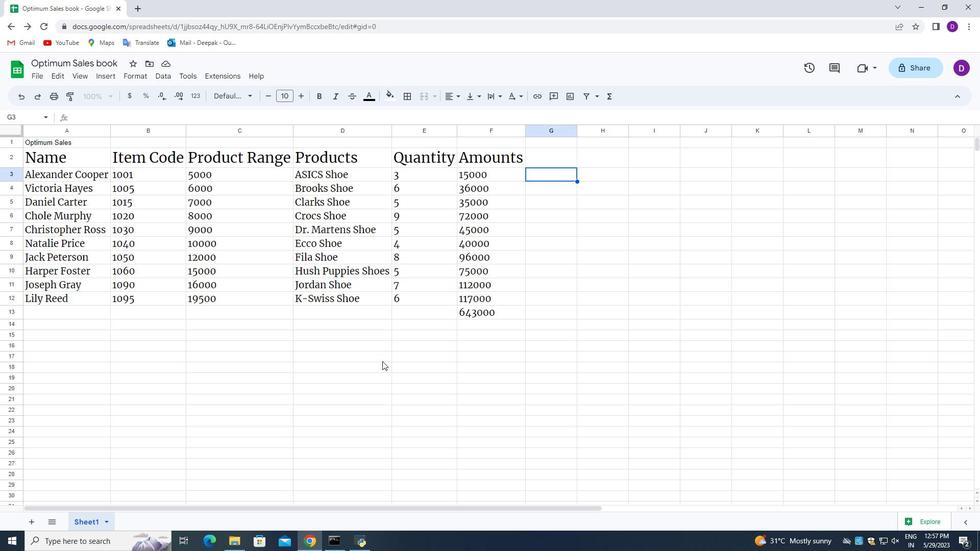 
Action: Mouse scrolled (382, 365) with delta (0, 0)
Screenshot: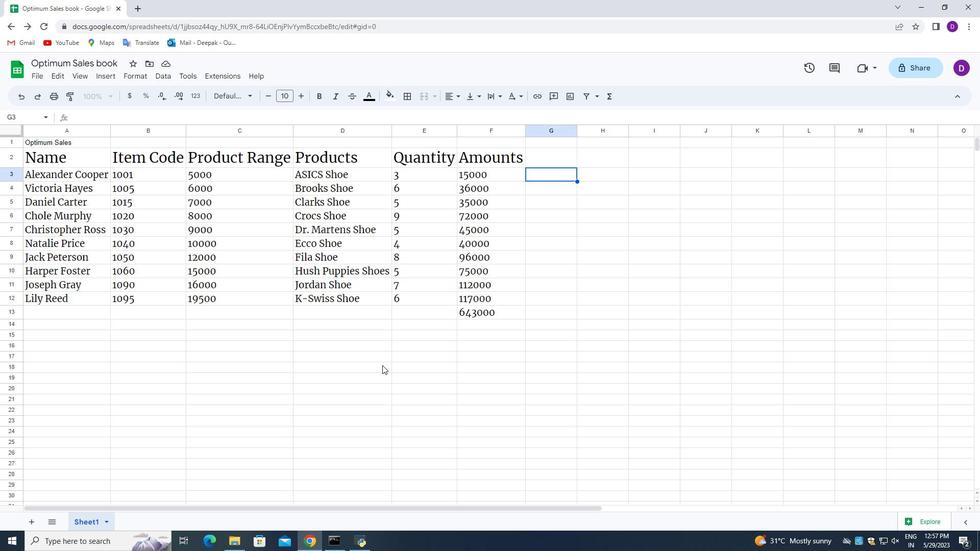 
Action: Mouse scrolled (382, 365) with delta (0, 0)
Screenshot: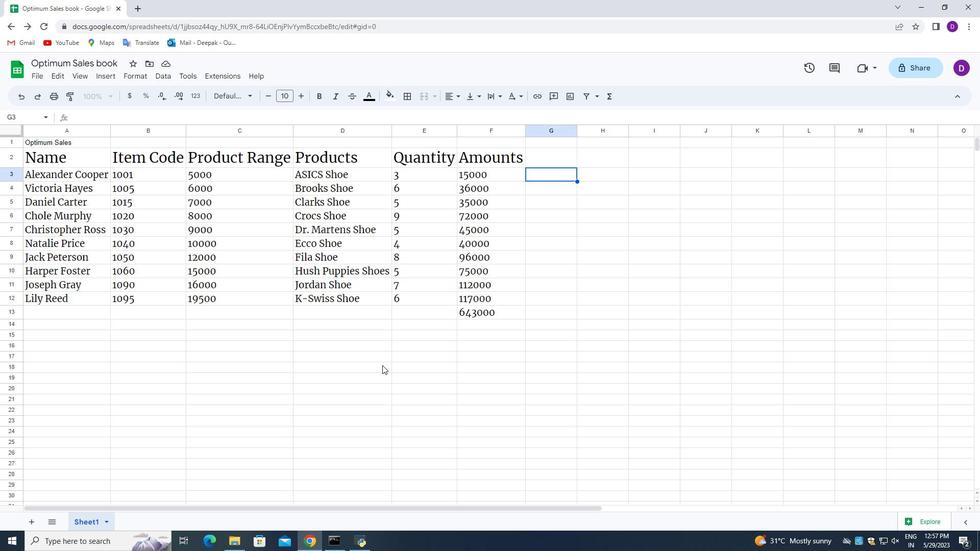 
Action: Mouse moved to (375, 348)
Screenshot: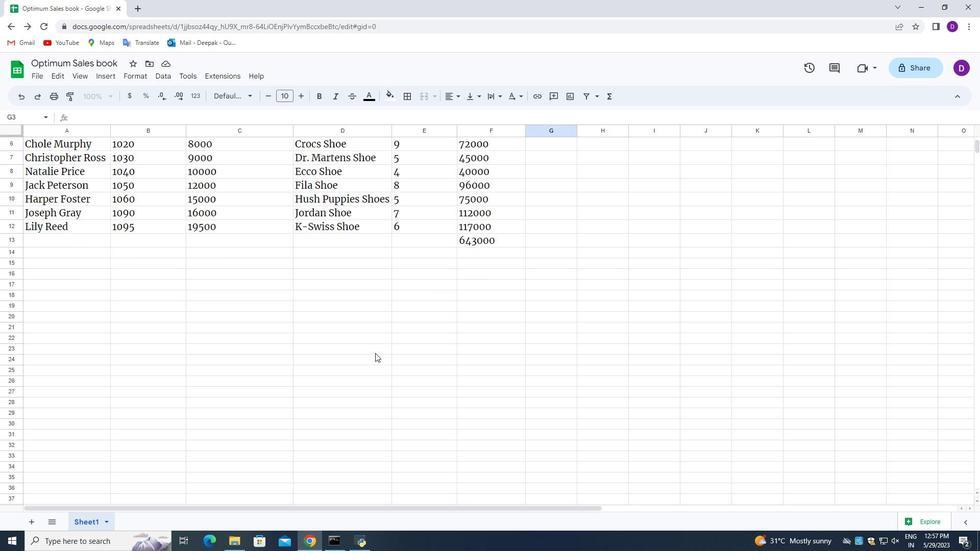 
Action: Mouse scrolled (375, 349) with delta (0, 0)
Screenshot: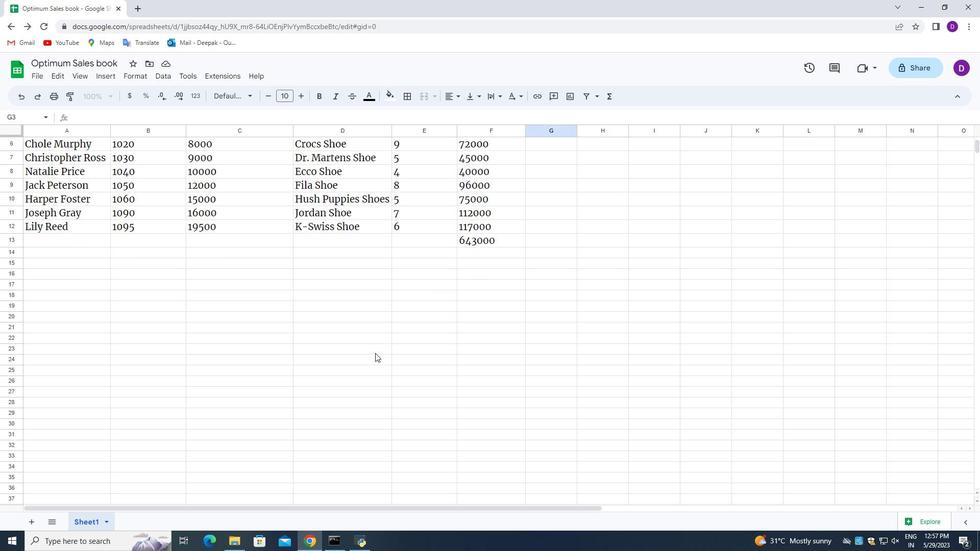
Action: Mouse scrolled (375, 349) with delta (0, 0)
Screenshot: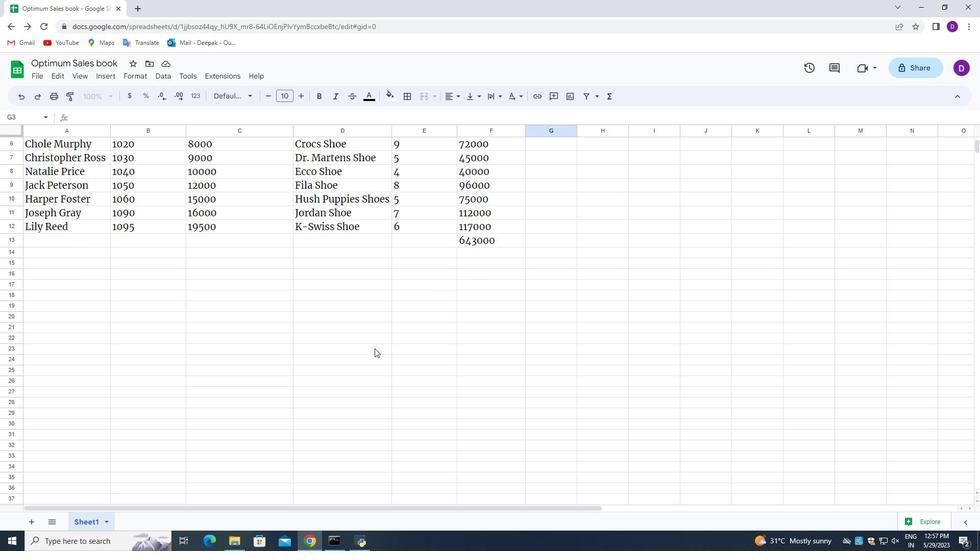 
Action: Mouse scrolled (375, 349) with delta (0, 0)
Screenshot: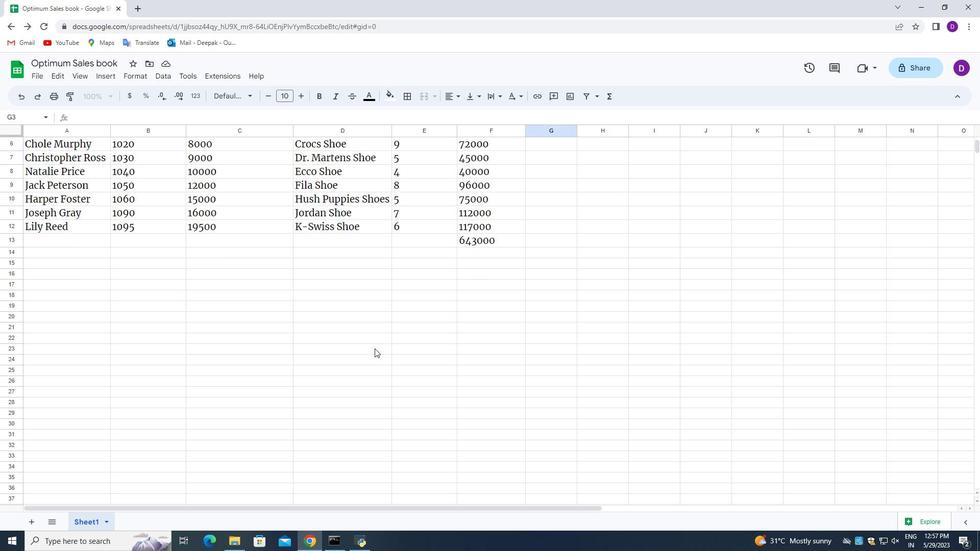 
Action: Mouse moved to (375, 347)
Screenshot: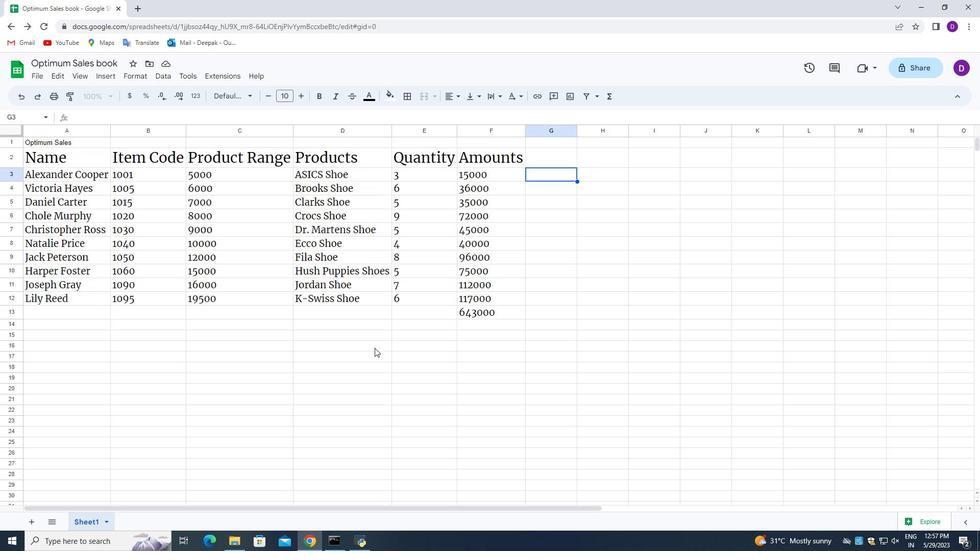 
Action: Mouse scrolled (375, 348) with delta (0, 0)
Screenshot: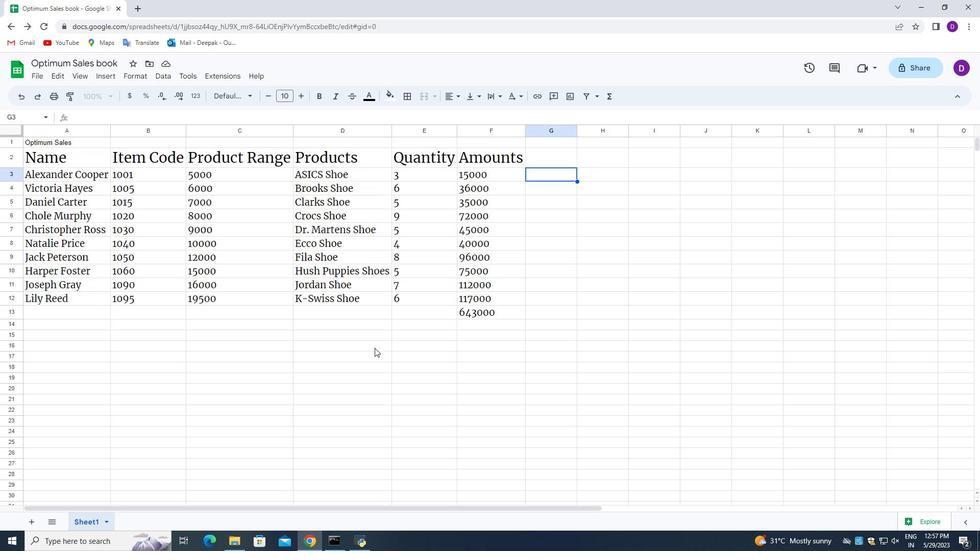 
Action: Mouse scrolled (375, 348) with delta (0, 0)
Screenshot: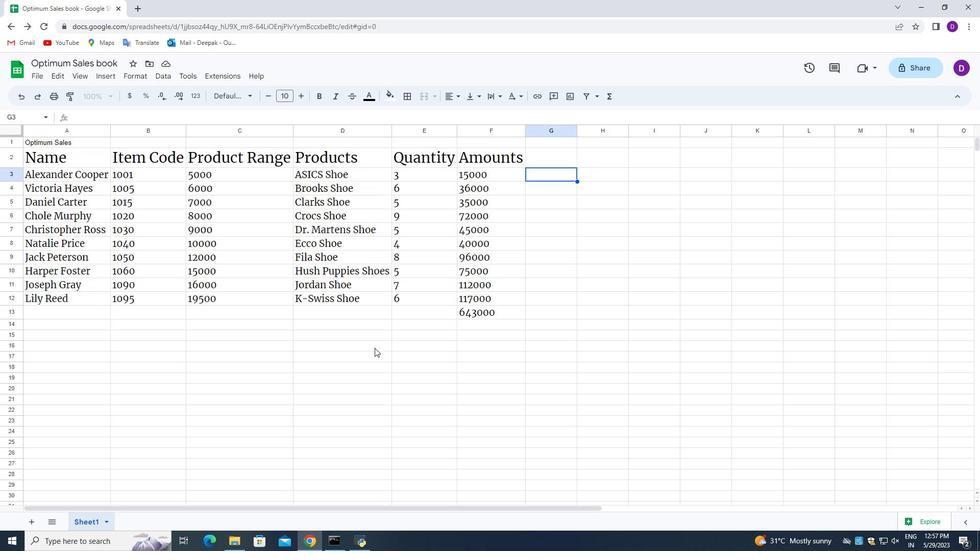 
Action: Mouse scrolled (375, 348) with delta (0, 0)
Screenshot: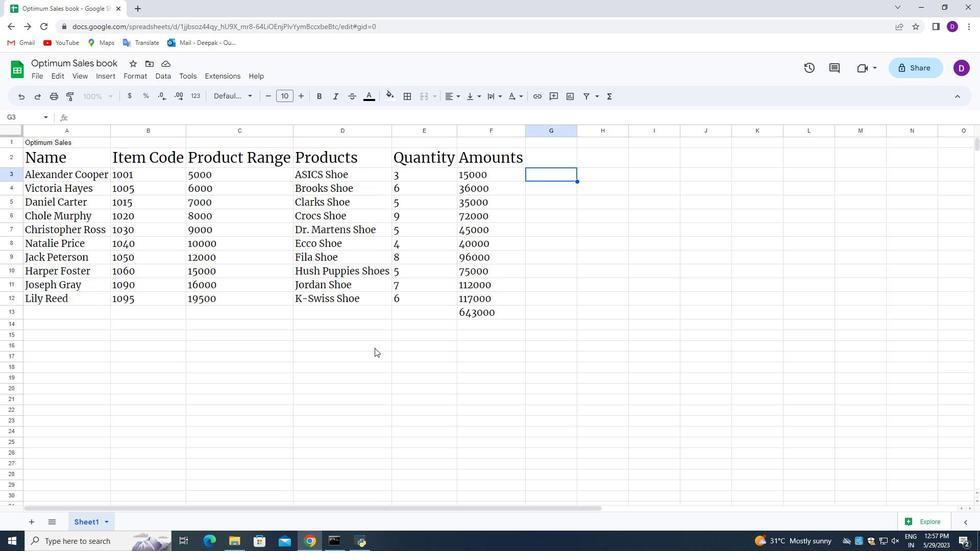 
Action: Mouse scrolled (375, 348) with delta (0, 0)
Screenshot: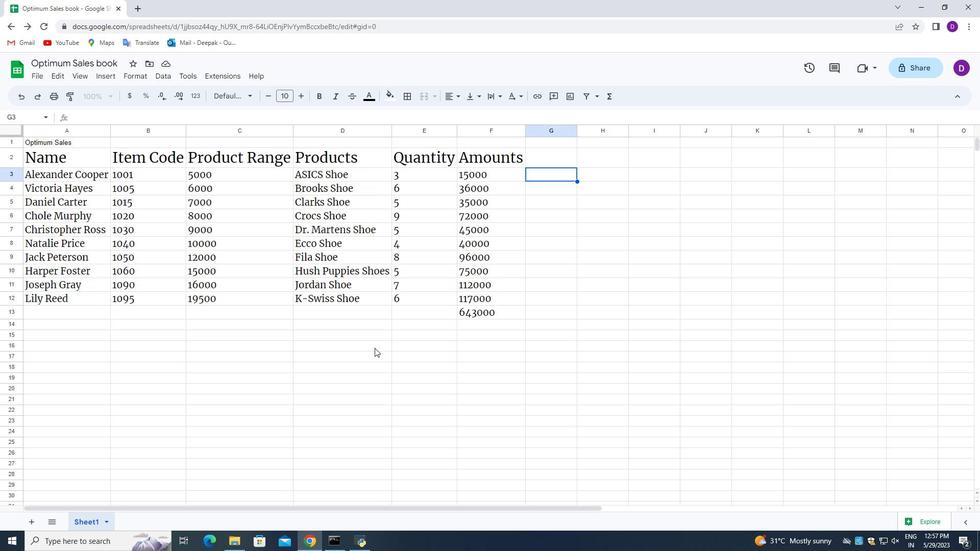 
